 Task: Look for space in Fatehpur, India from 1st June, 2023 to 9th June, 2023 for 6 adults in price range Rs.6000 to Rs.12000. Place can be entire place with 3 bedrooms having 3 beds and 3 bathrooms. Property type can be house, flat, guest house. Booking option can be shelf check-in. Required host language is English.
Action: Mouse moved to (449, 102)
Screenshot: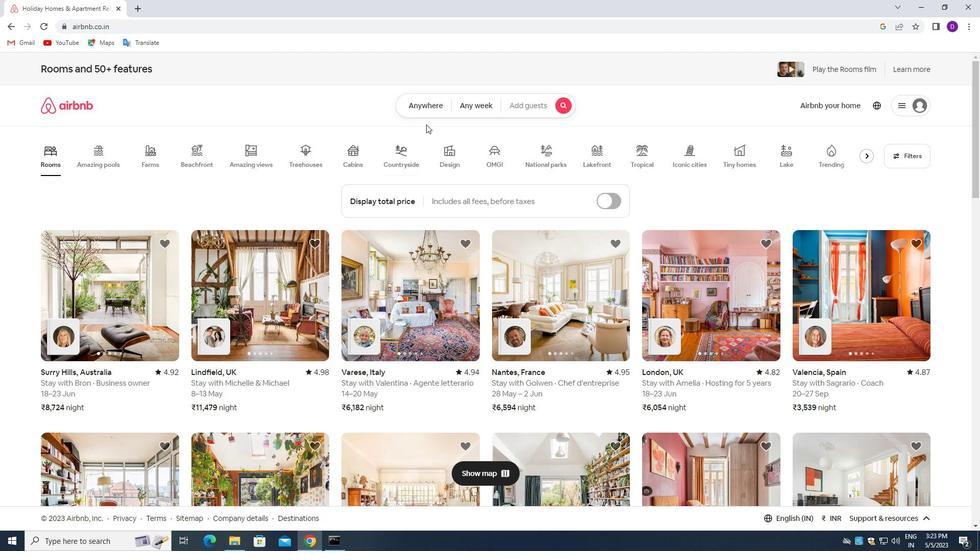 
Action: Mouse pressed left at (449, 102)
Screenshot: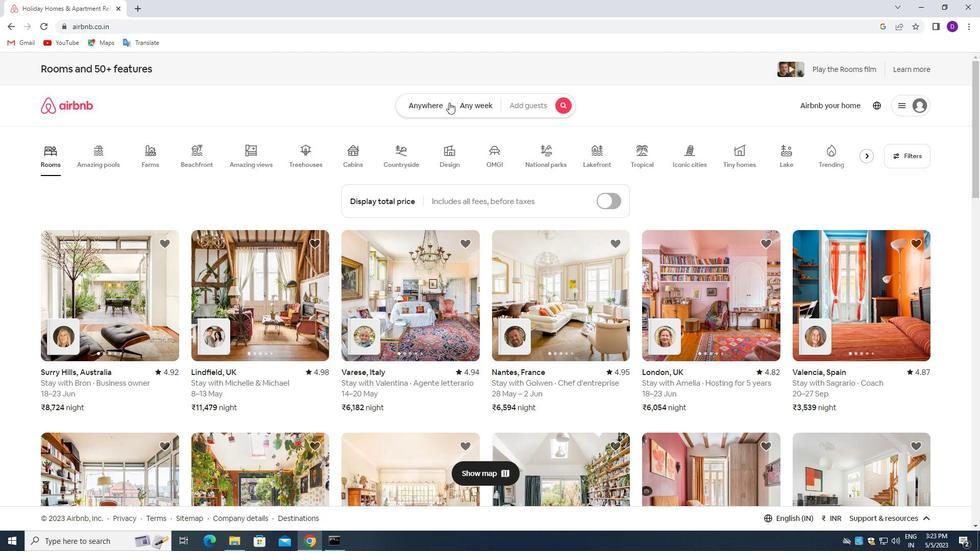 
Action: Mouse moved to (404, 146)
Screenshot: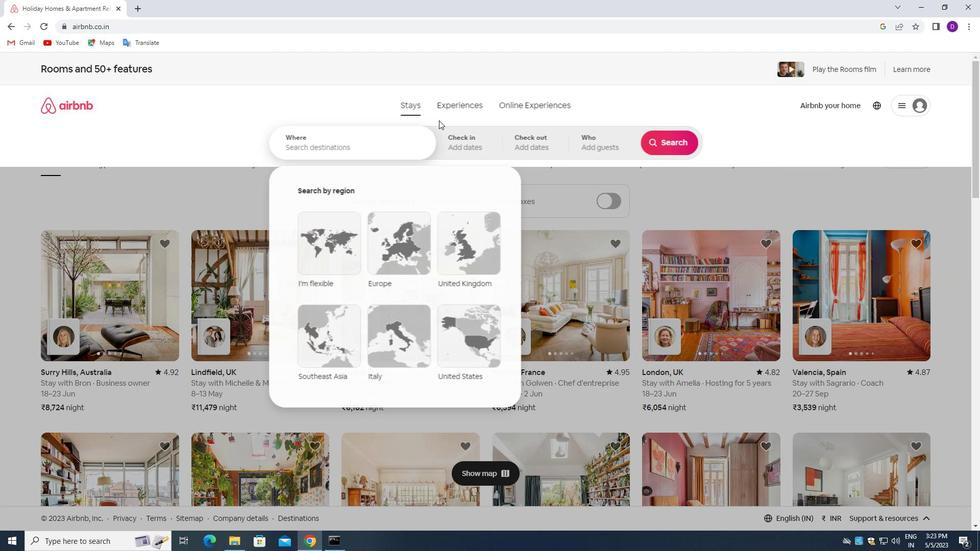 
Action: Mouse pressed left at (404, 146)
Screenshot: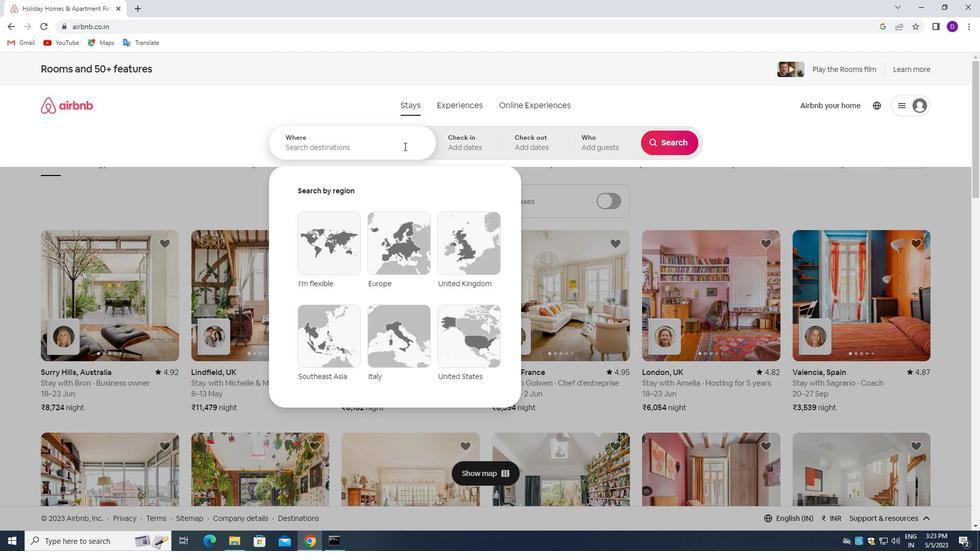 
Action: Mouse moved to (181, 216)
Screenshot: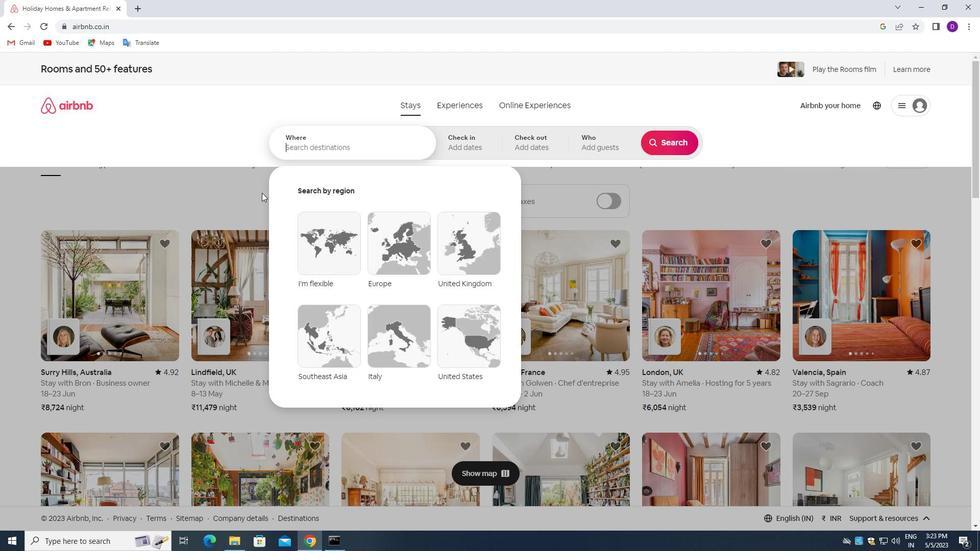 
Action: Key pressed <Key.shift_r>Fatehpur,<Key.space><Key.shift>INDIA<Key.enter>
Screenshot: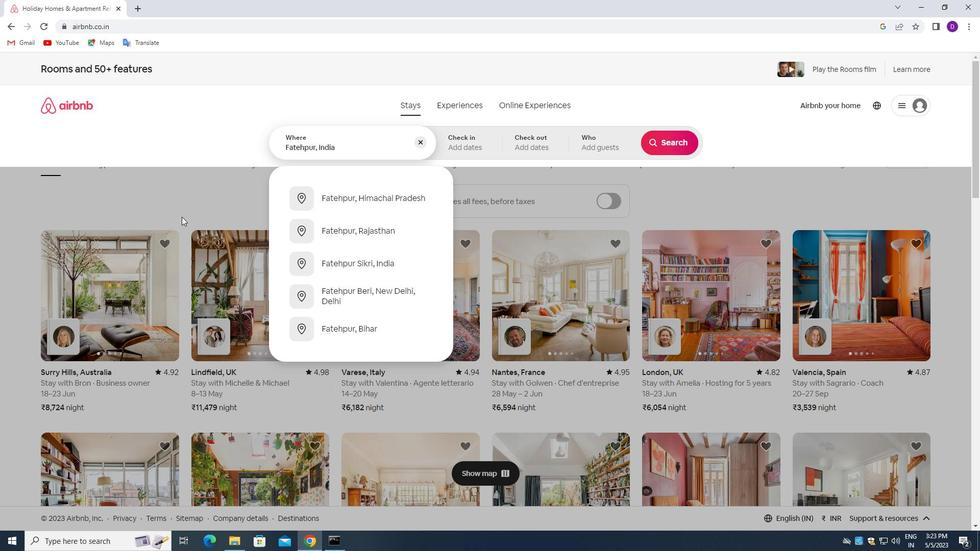 
Action: Mouse moved to (613, 271)
Screenshot: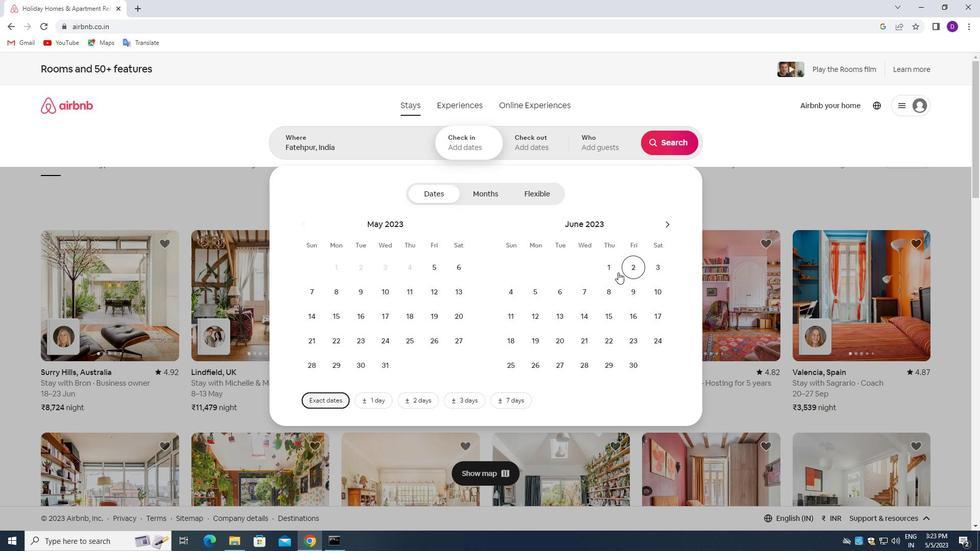 
Action: Mouse pressed left at (613, 271)
Screenshot: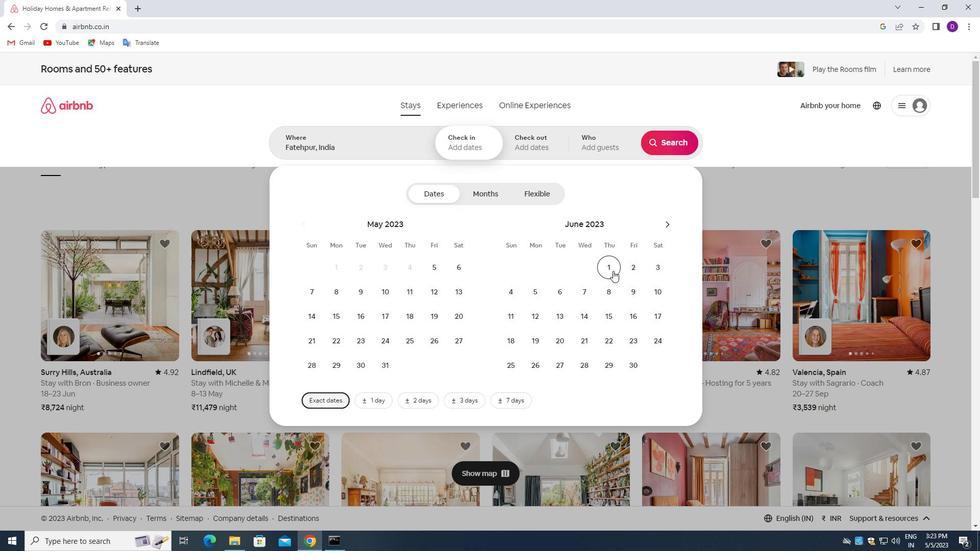 
Action: Mouse moved to (631, 284)
Screenshot: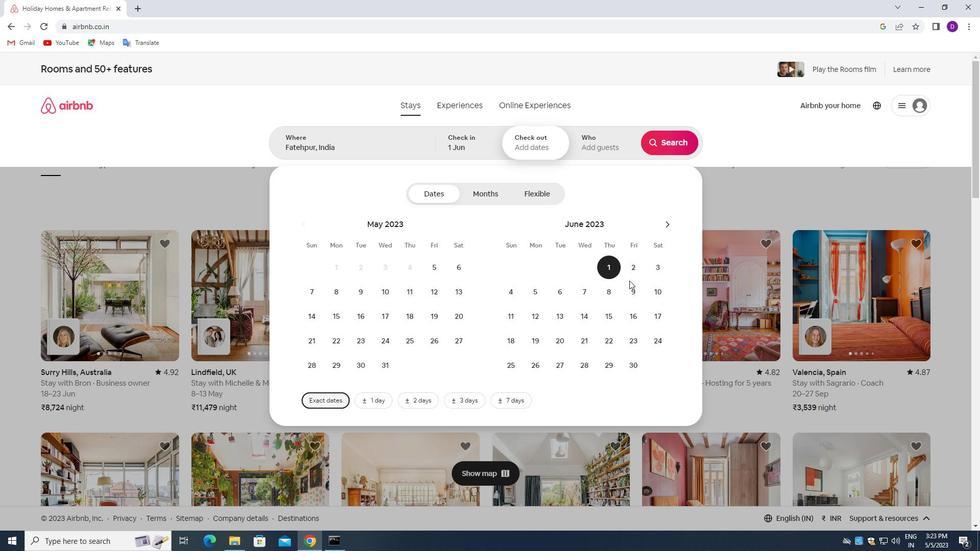 
Action: Mouse pressed left at (631, 284)
Screenshot: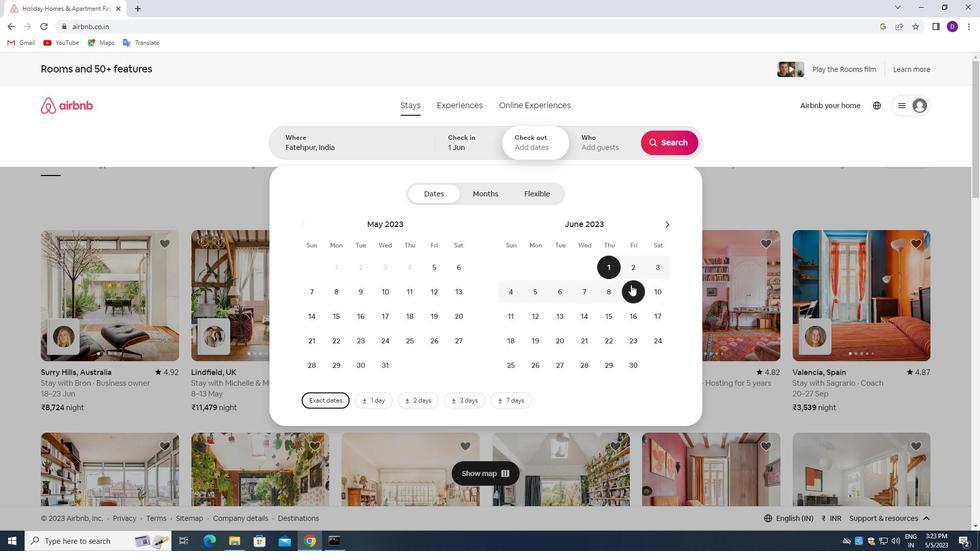 
Action: Mouse moved to (602, 142)
Screenshot: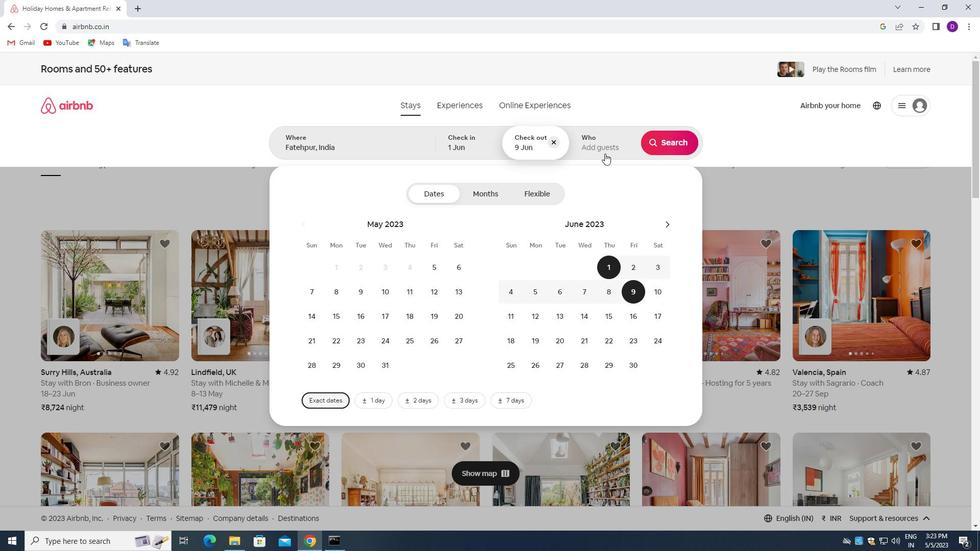 
Action: Mouse pressed left at (602, 142)
Screenshot: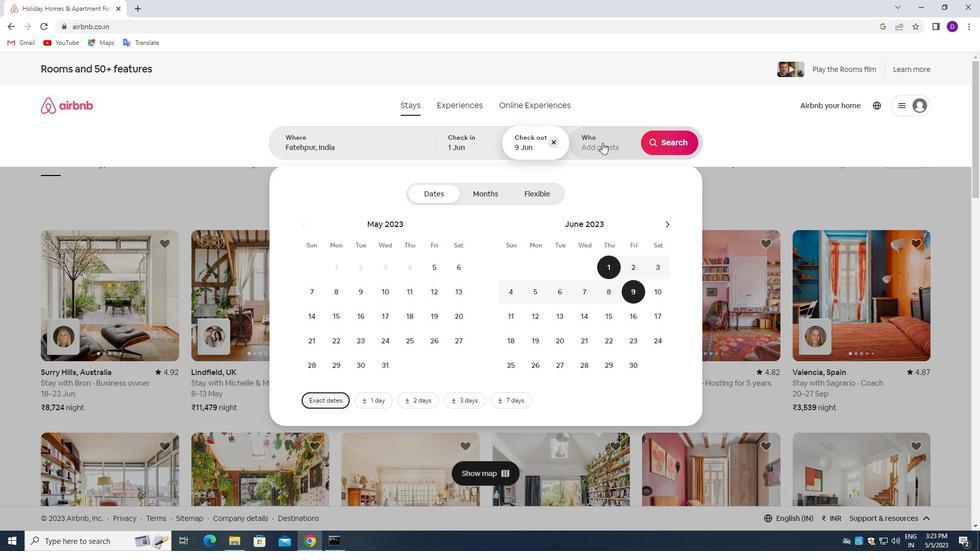 
Action: Mouse moved to (669, 198)
Screenshot: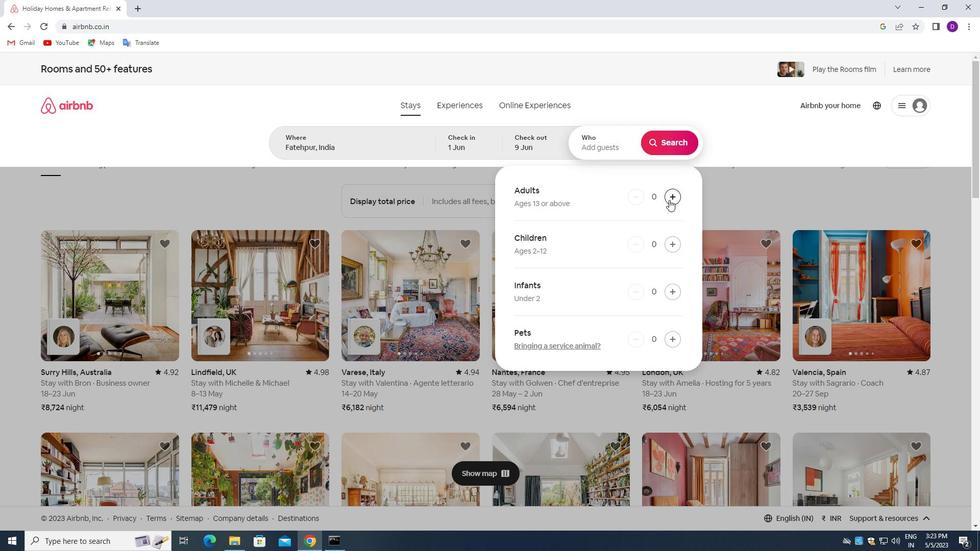 
Action: Mouse pressed left at (669, 198)
Screenshot: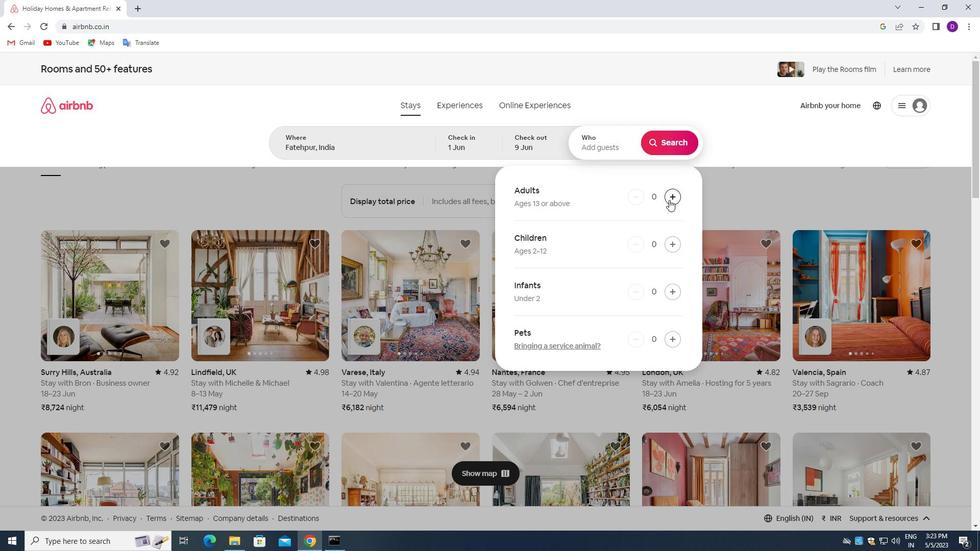 
Action: Mouse pressed left at (669, 198)
Screenshot: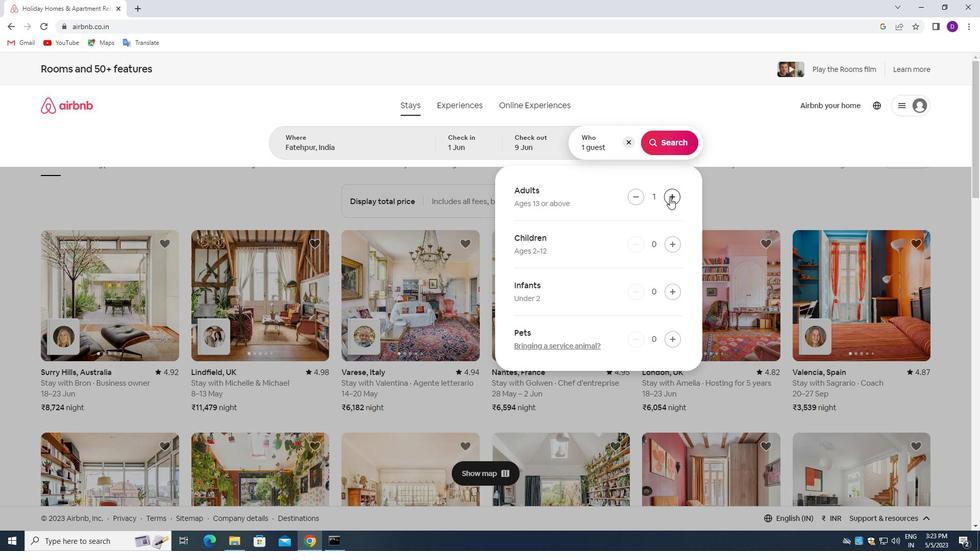 
Action: Mouse pressed left at (669, 198)
Screenshot: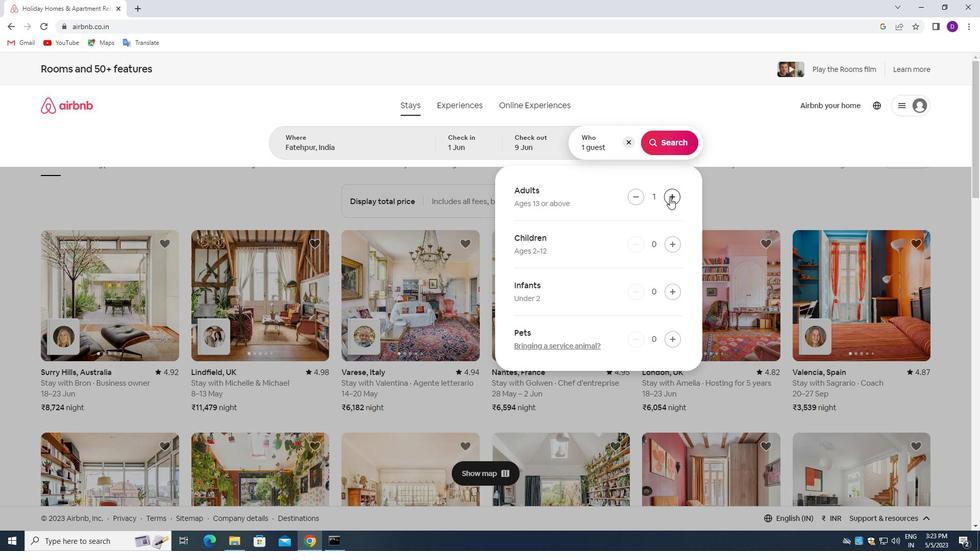 
Action: Mouse pressed left at (669, 198)
Screenshot: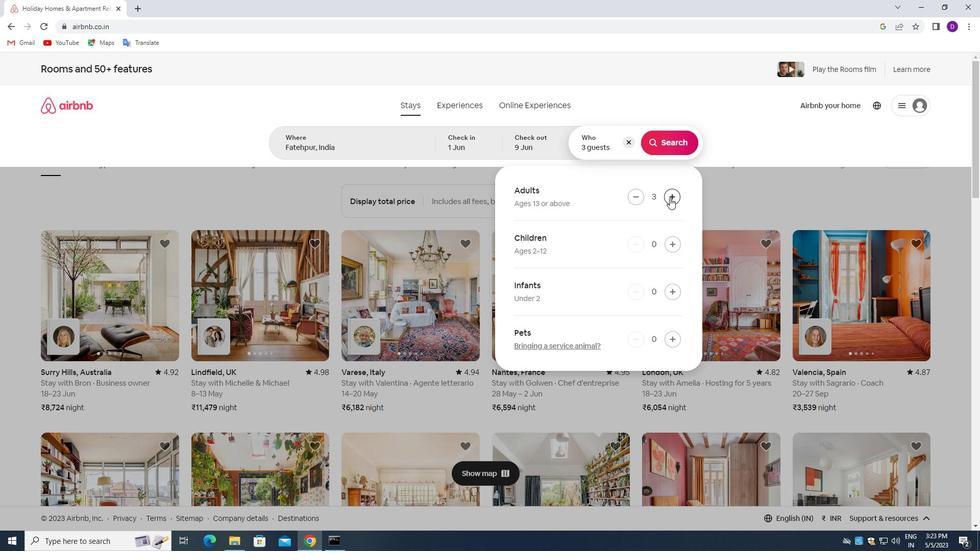 
Action: Mouse pressed left at (669, 198)
Screenshot: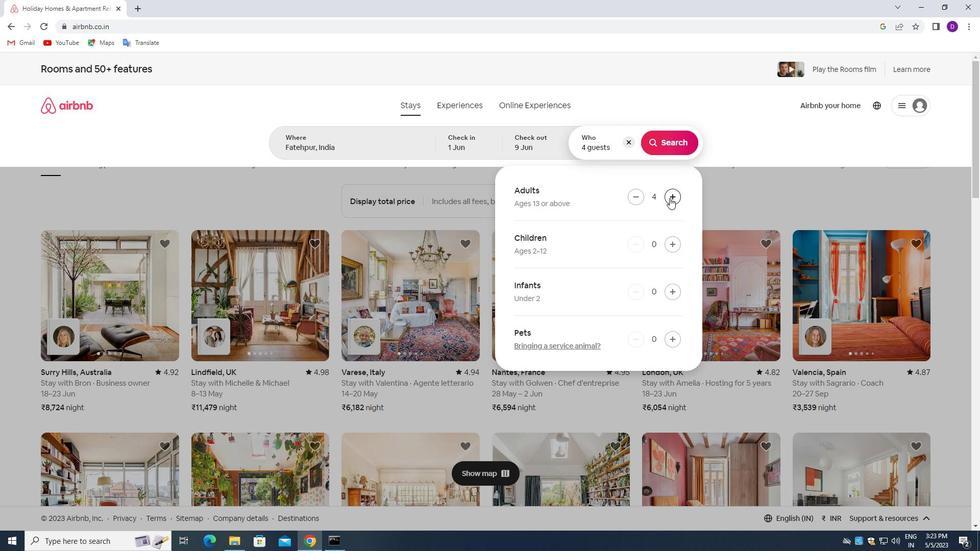 
Action: Mouse pressed left at (669, 198)
Screenshot: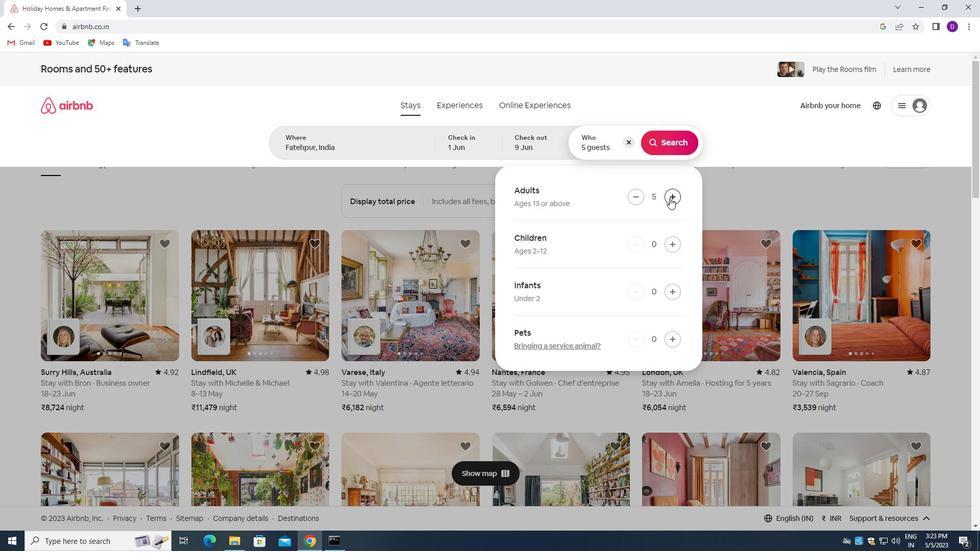 
Action: Mouse moved to (669, 142)
Screenshot: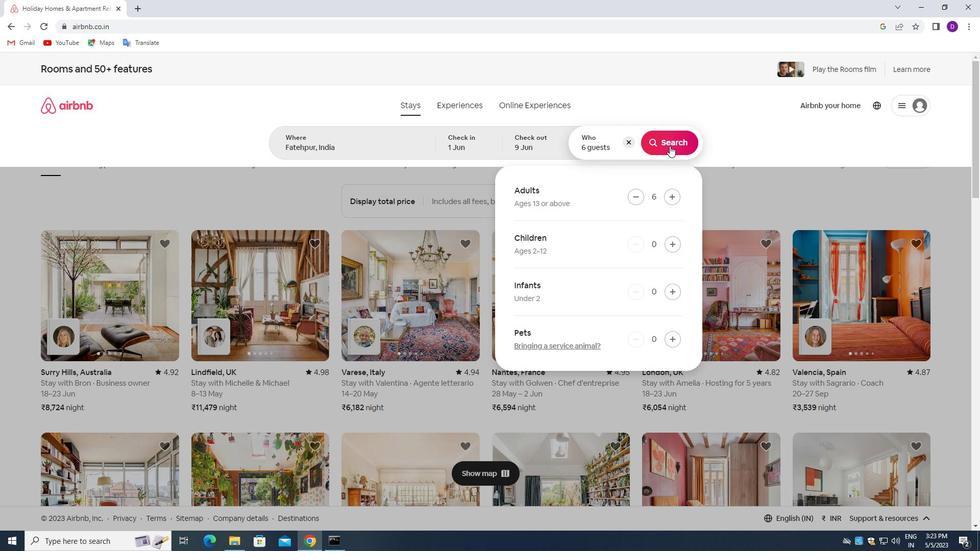 
Action: Mouse pressed left at (669, 142)
Screenshot: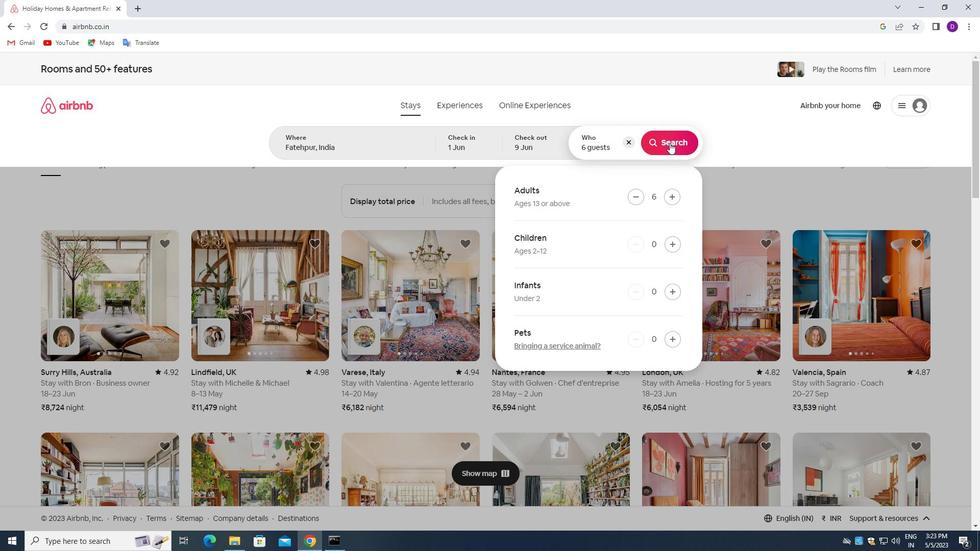 
Action: Mouse moved to (926, 115)
Screenshot: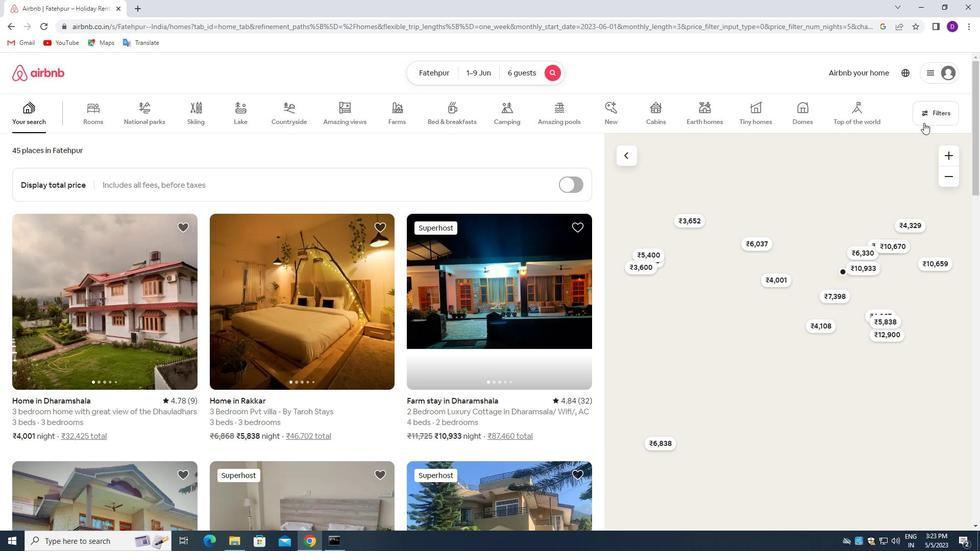 
Action: Mouse pressed left at (926, 115)
Screenshot: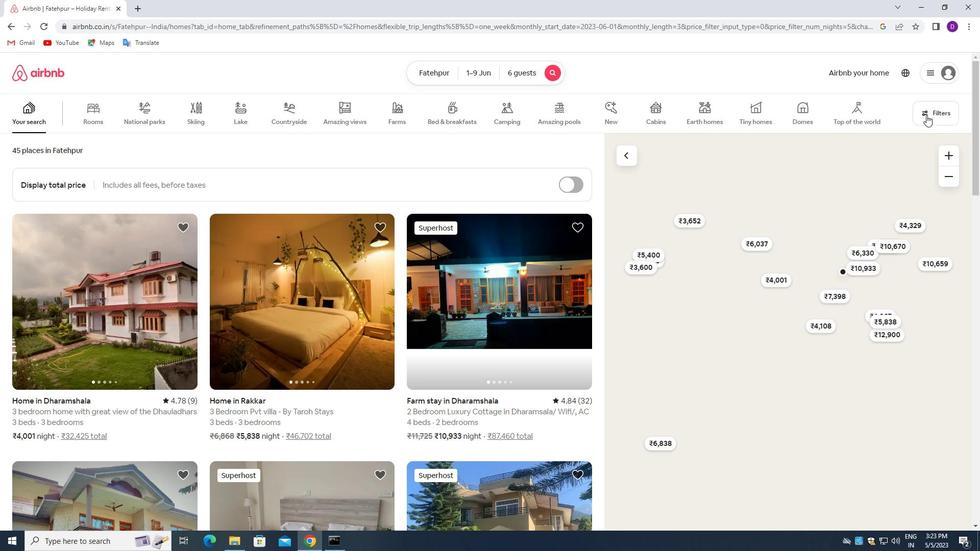 
Action: Mouse moved to (481, 348)
Screenshot: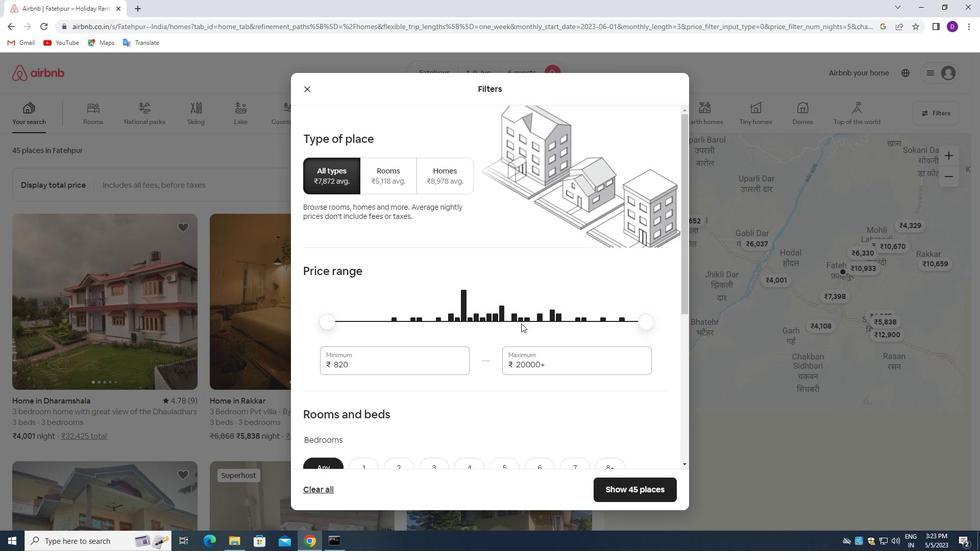 
Action: Mouse scrolled (481, 348) with delta (0, 0)
Screenshot: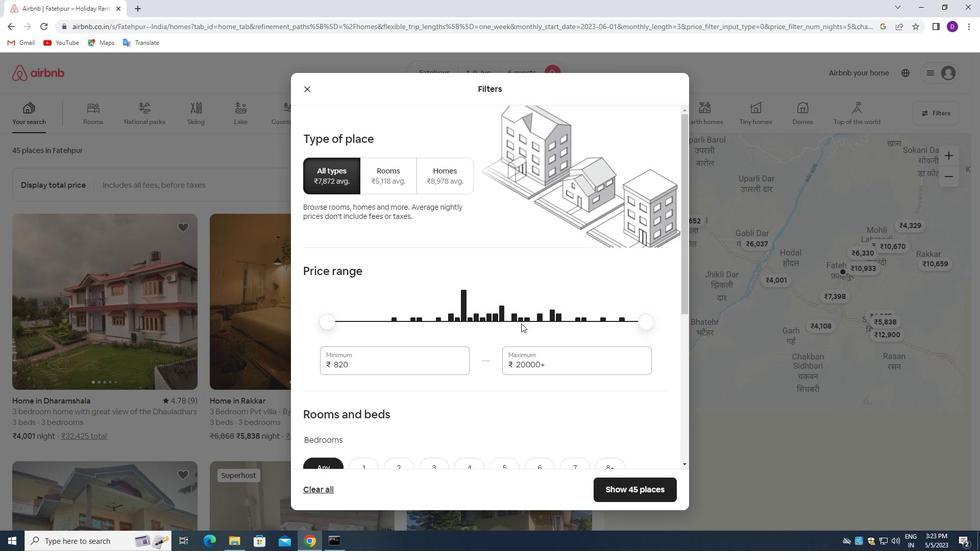 
Action: Mouse moved to (355, 315)
Screenshot: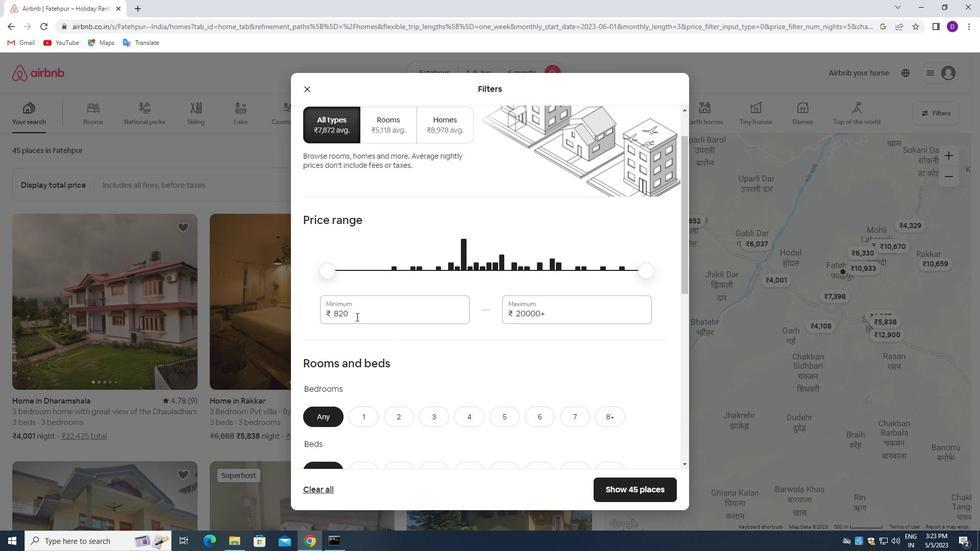
Action: Mouse pressed left at (355, 315)
Screenshot: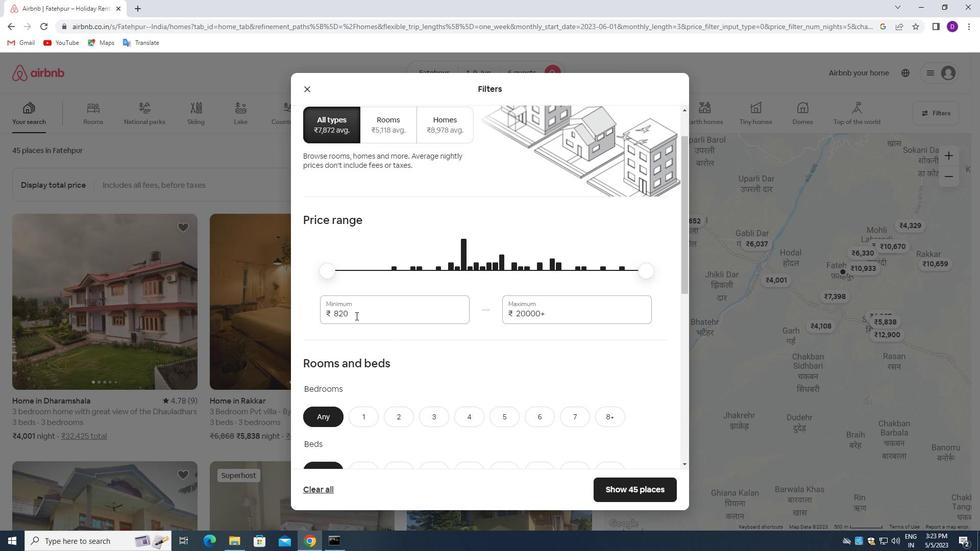 
Action: Mouse pressed left at (355, 315)
Screenshot: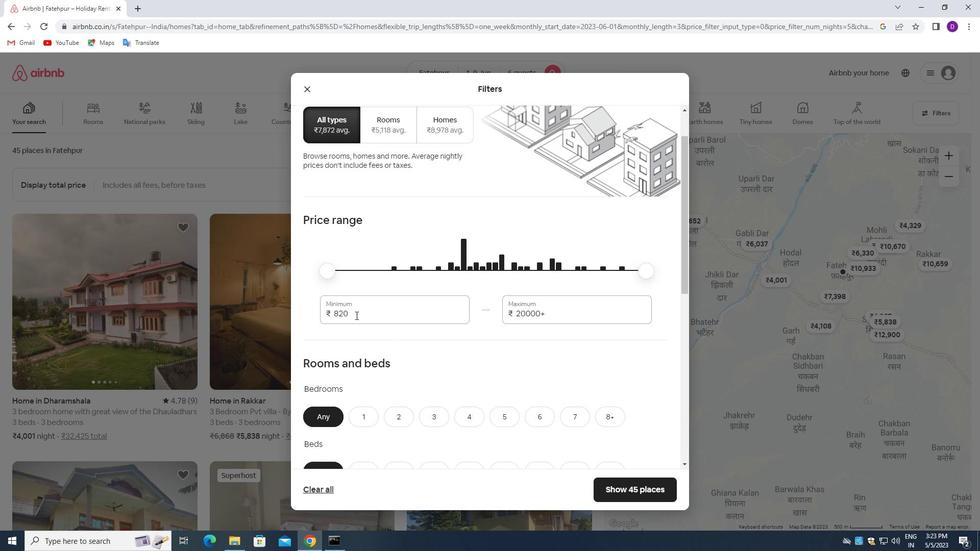 
Action: Key pressed 6000<Key.tab>12000
Screenshot: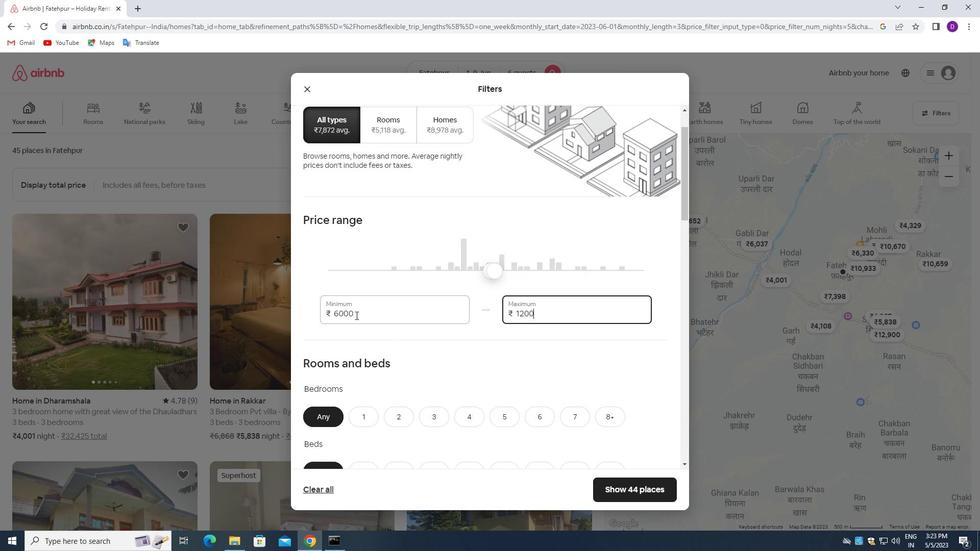 
Action: Mouse moved to (522, 341)
Screenshot: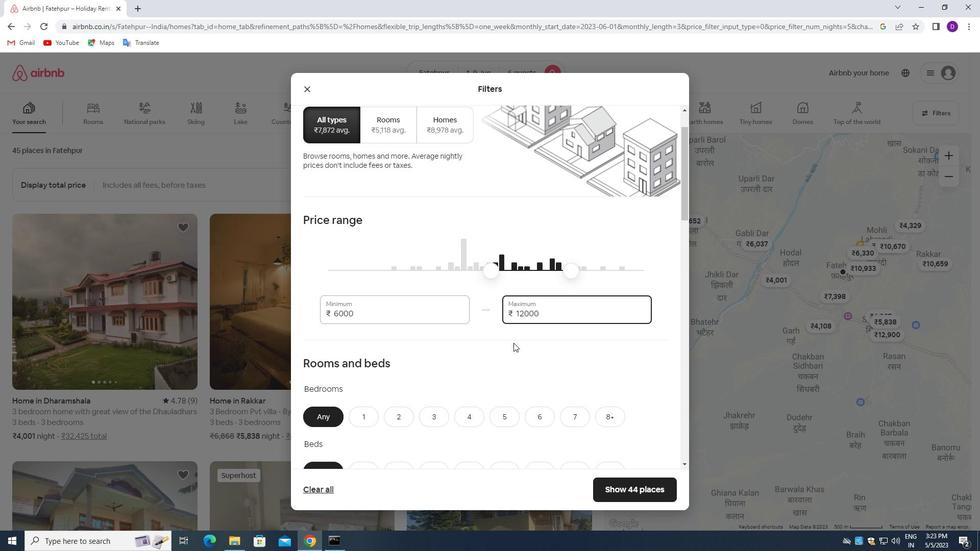 
Action: Mouse scrolled (522, 340) with delta (0, 0)
Screenshot: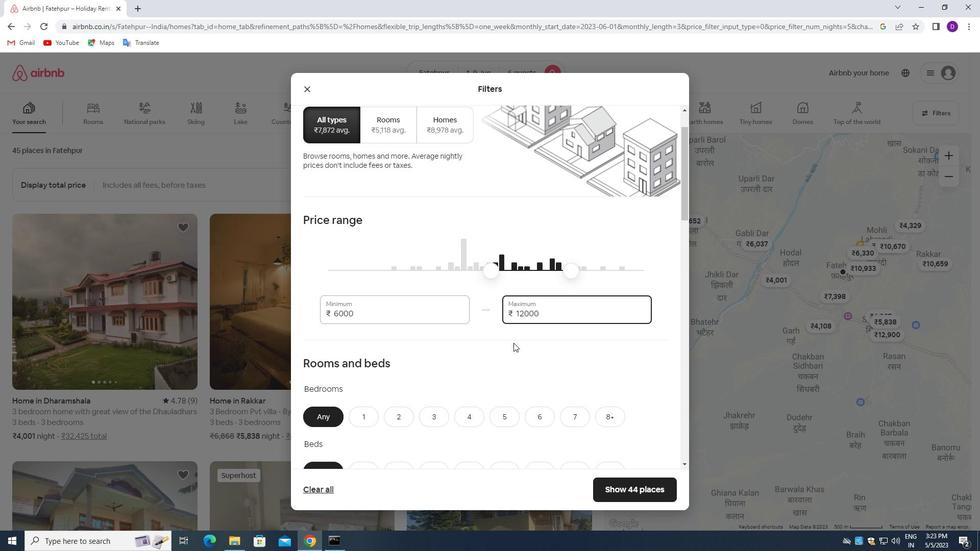 
Action: Mouse moved to (523, 341)
Screenshot: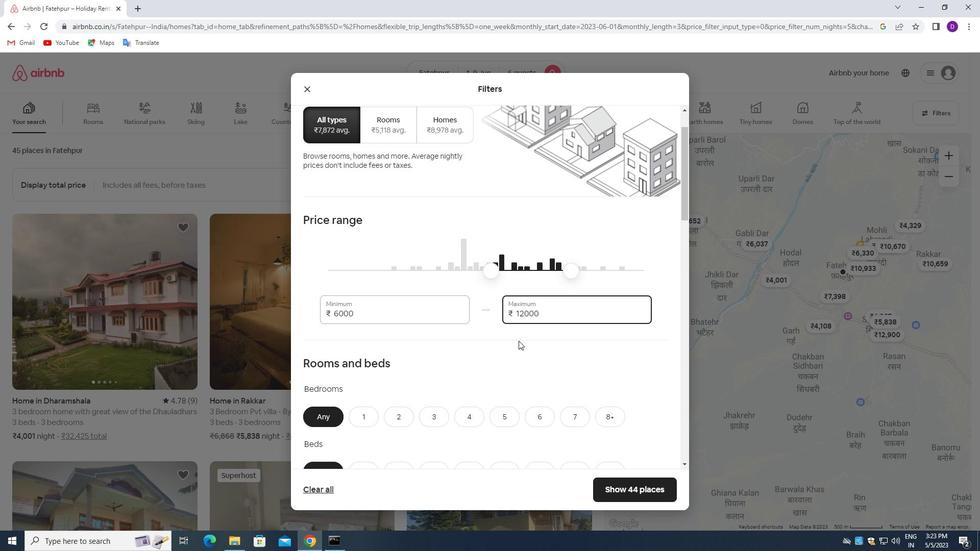 
Action: Mouse scrolled (523, 340) with delta (0, 0)
Screenshot: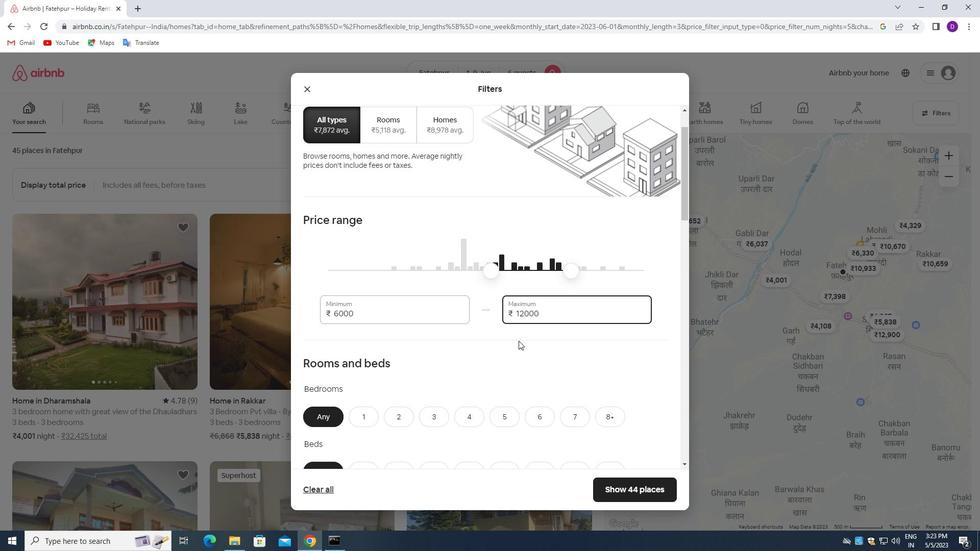 
Action: Mouse moved to (523, 341)
Screenshot: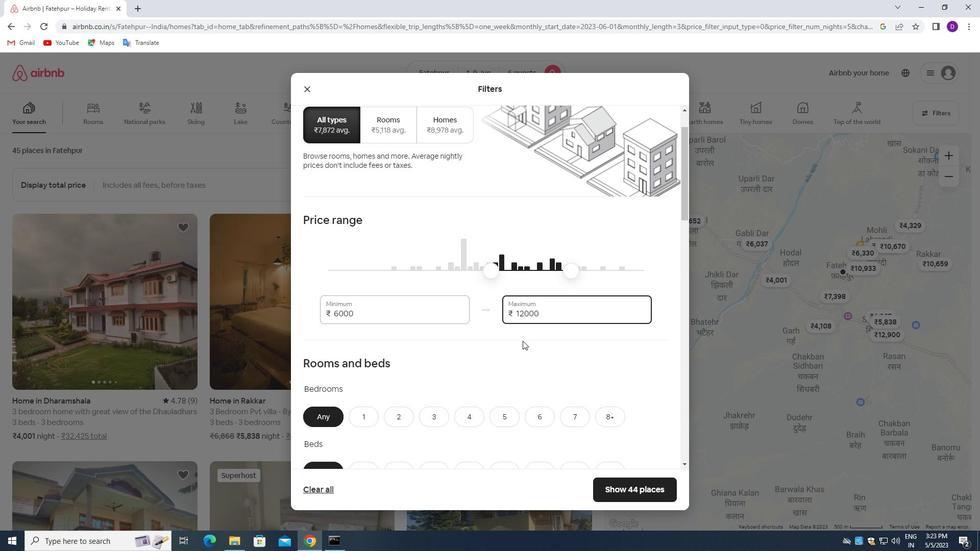 
Action: Mouse scrolled (523, 340) with delta (0, 0)
Screenshot: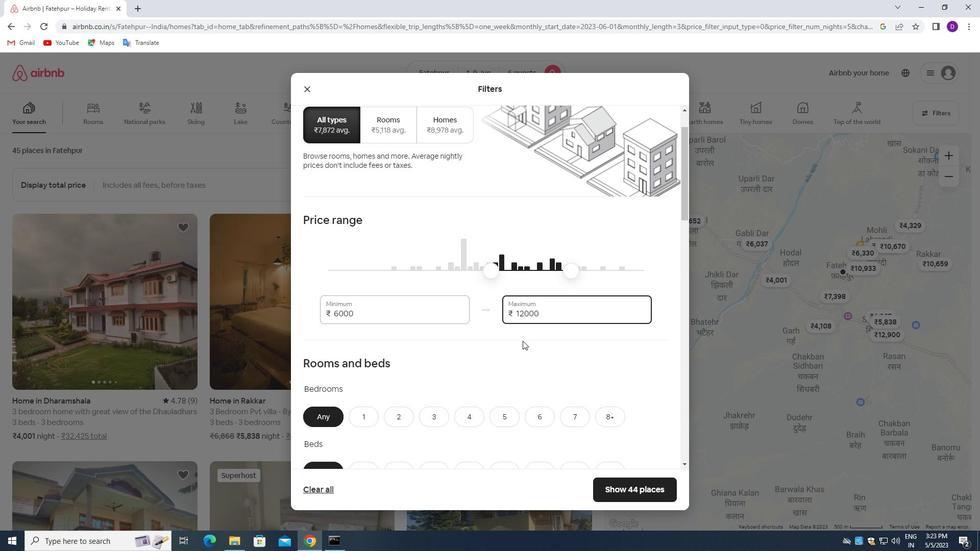 
Action: Mouse moved to (430, 268)
Screenshot: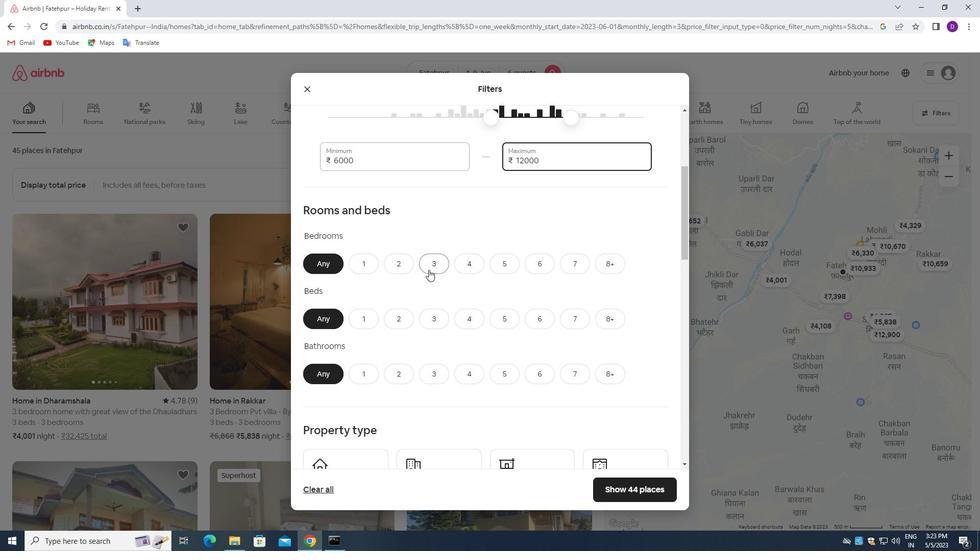 
Action: Mouse pressed left at (430, 268)
Screenshot: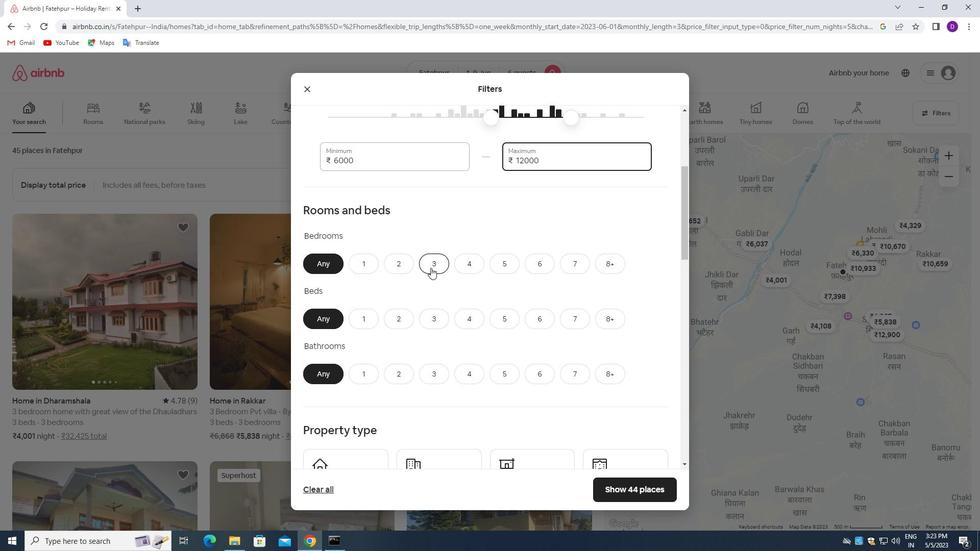
Action: Mouse moved to (430, 327)
Screenshot: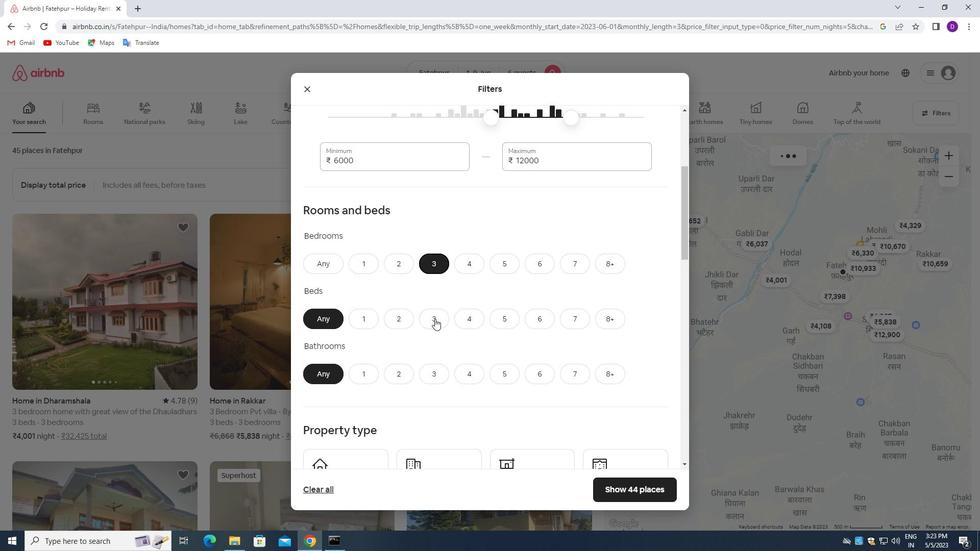 
Action: Mouse pressed left at (430, 327)
Screenshot: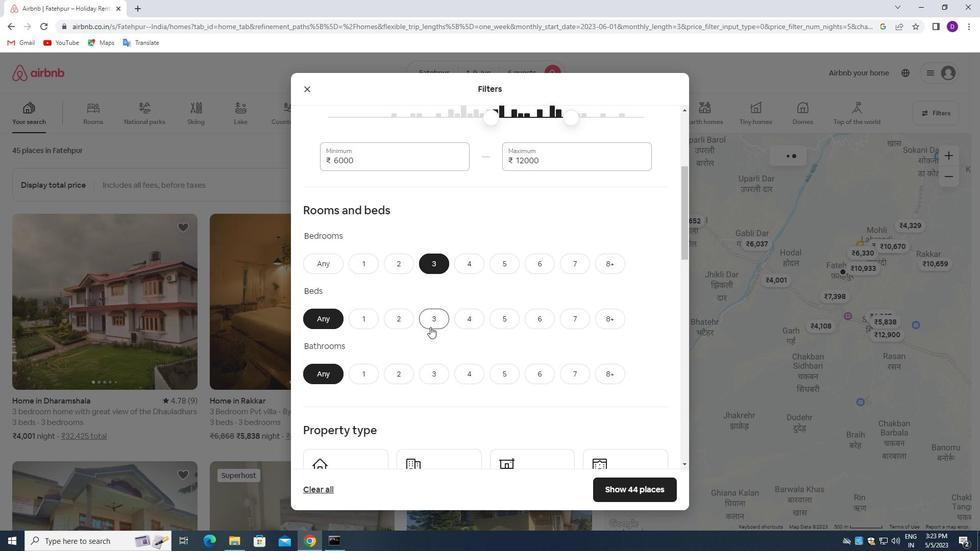 
Action: Mouse moved to (431, 368)
Screenshot: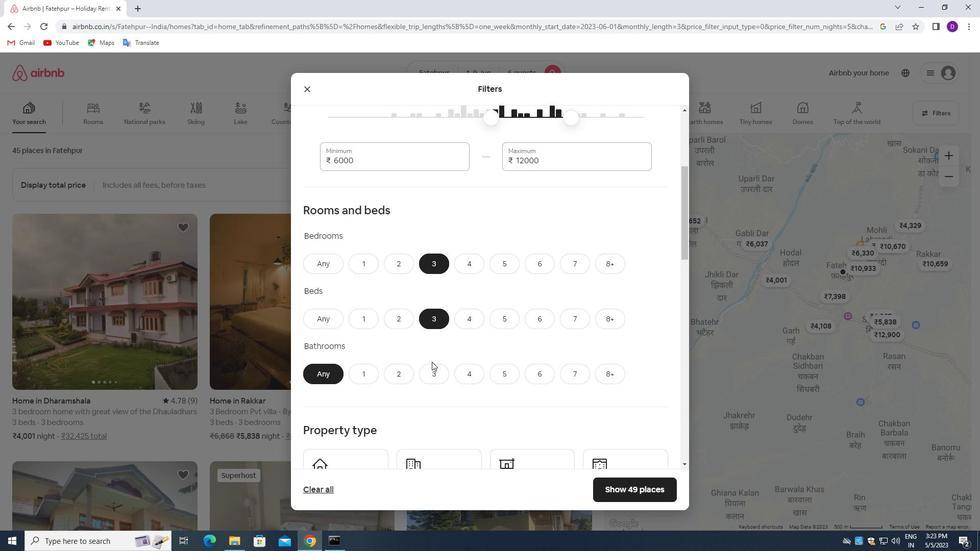
Action: Mouse pressed left at (431, 368)
Screenshot: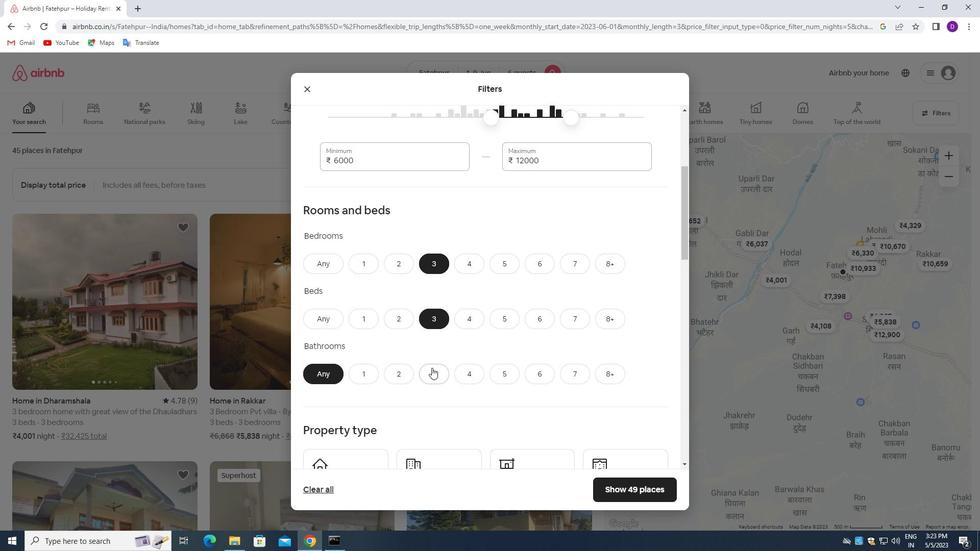 
Action: Mouse moved to (440, 317)
Screenshot: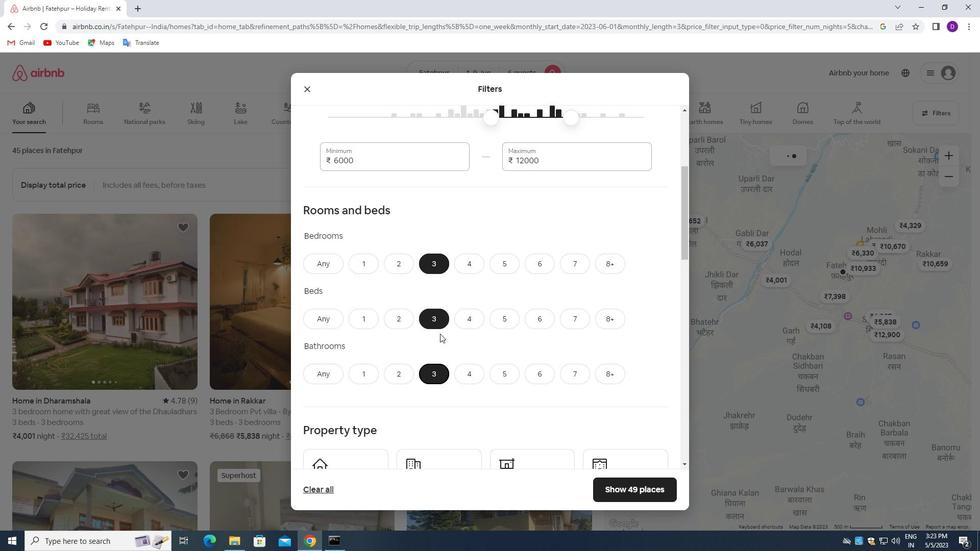 
Action: Mouse scrolled (440, 316) with delta (0, 0)
Screenshot: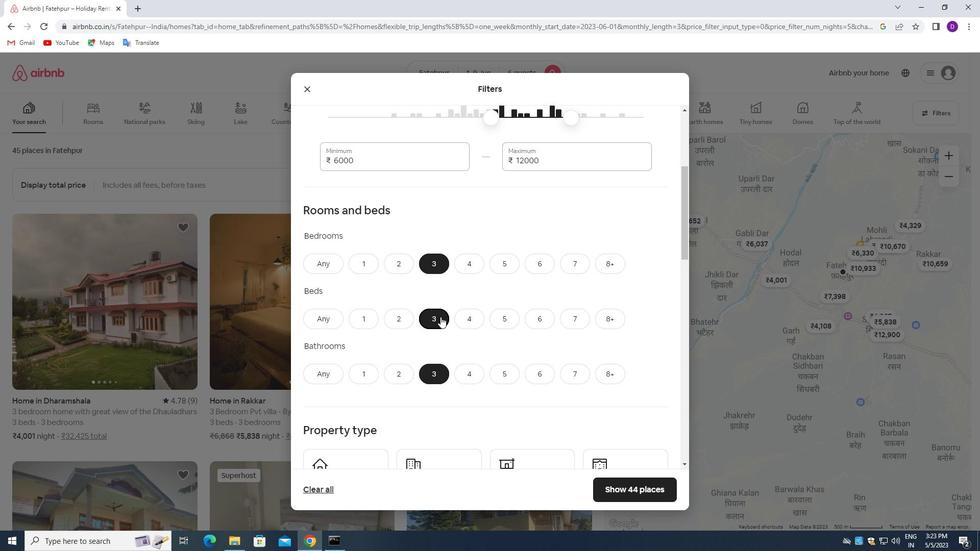 
Action: Mouse scrolled (440, 316) with delta (0, 0)
Screenshot: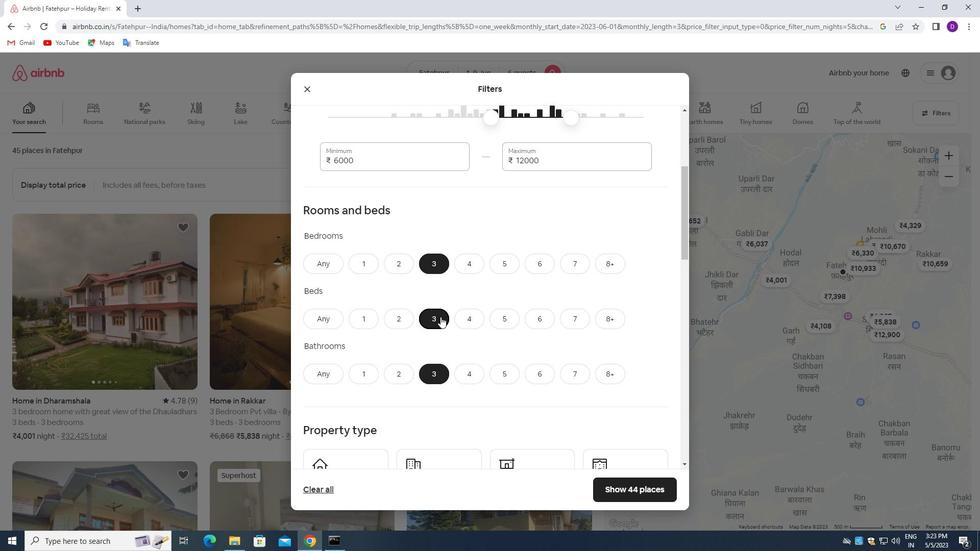 
Action: Mouse scrolled (440, 316) with delta (0, 0)
Screenshot: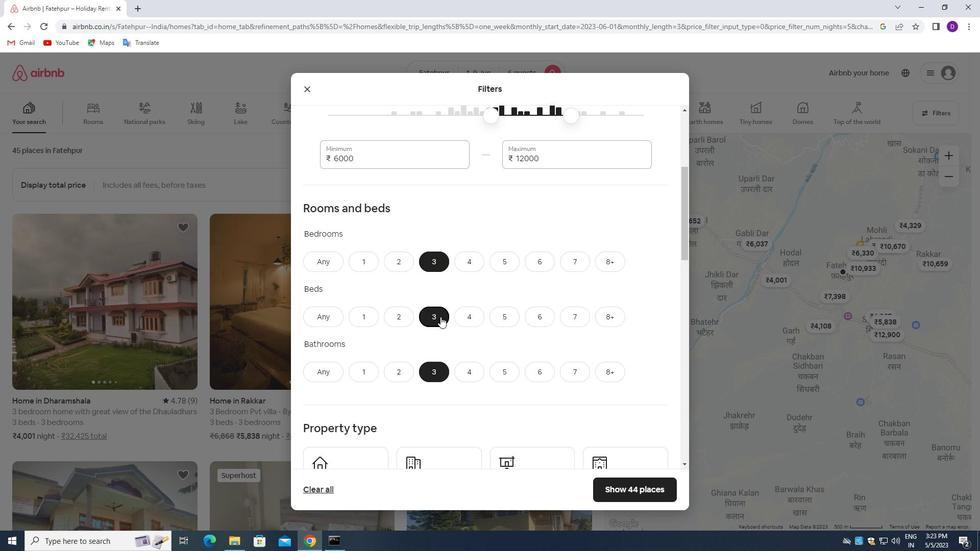 
Action: Mouse moved to (356, 328)
Screenshot: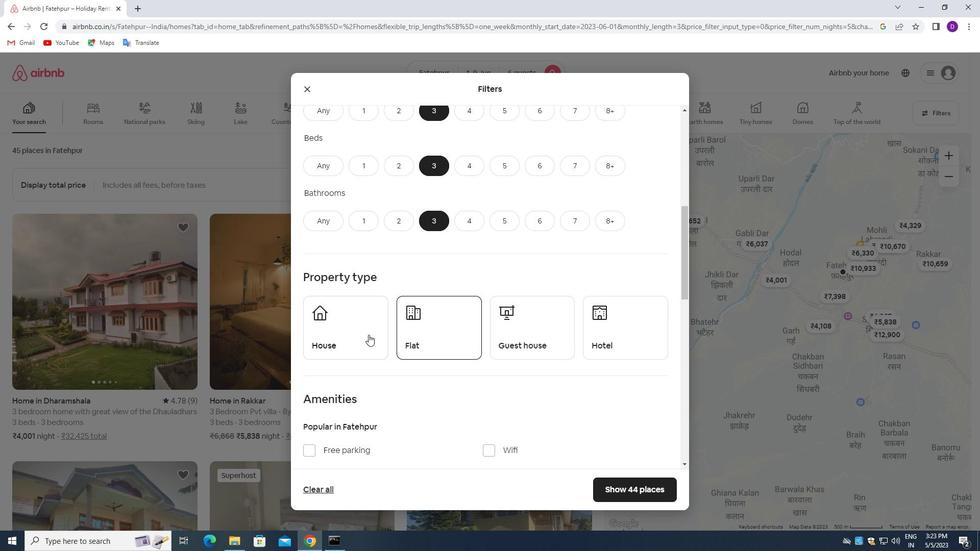 
Action: Mouse pressed left at (356, 328)
Screenshot: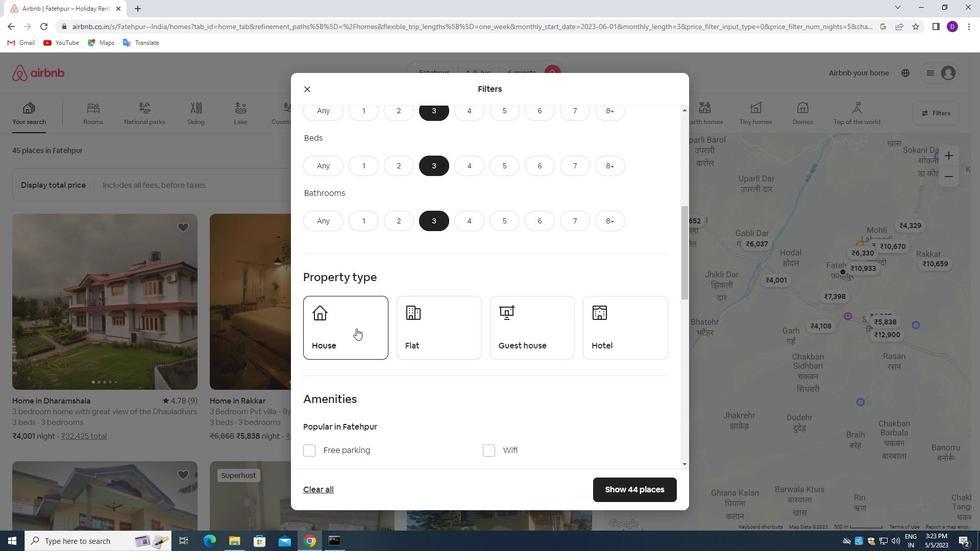 
Action: Mouse moved to (432, 331)
Screenshot: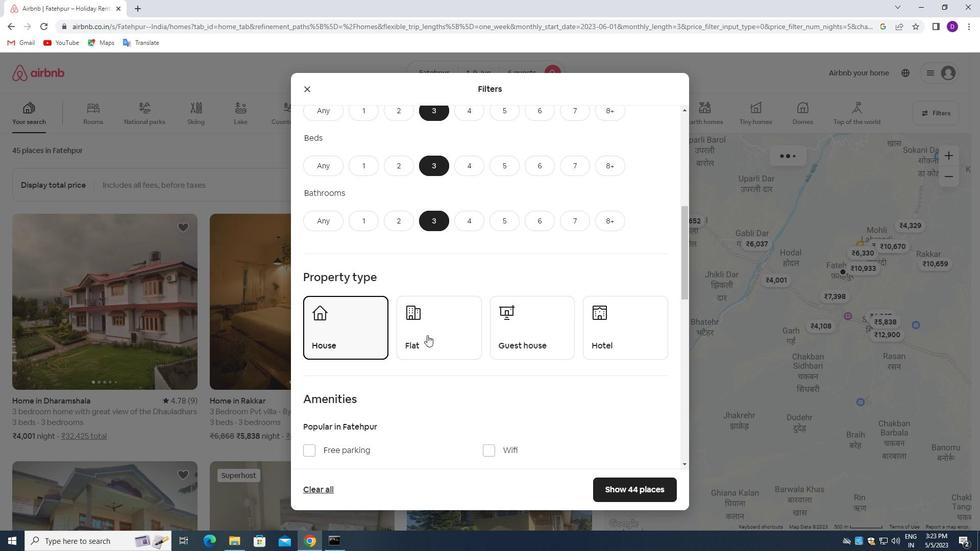 
Action: Mouse pressed left at (432, 331)
Screenshot: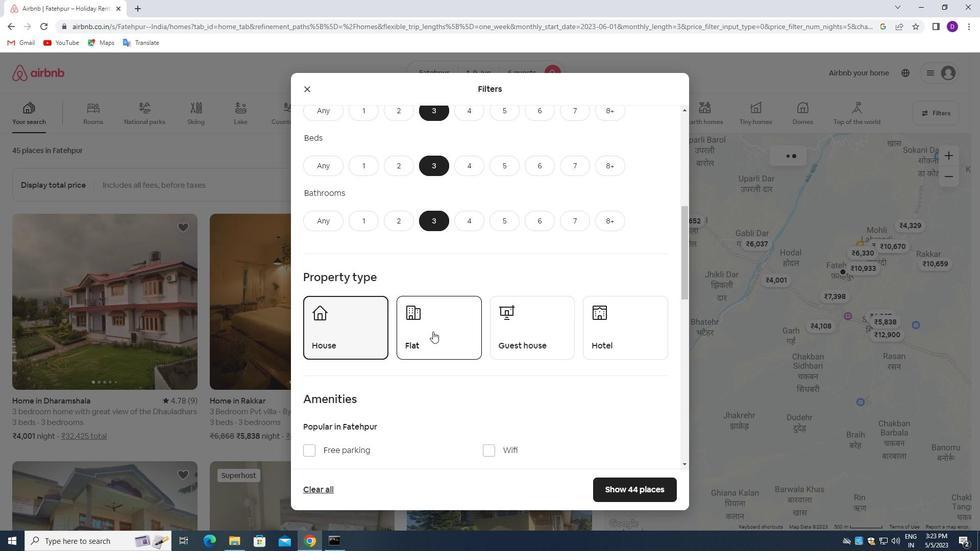 
Action: Mouse moved to (527, 331)
Screenshot: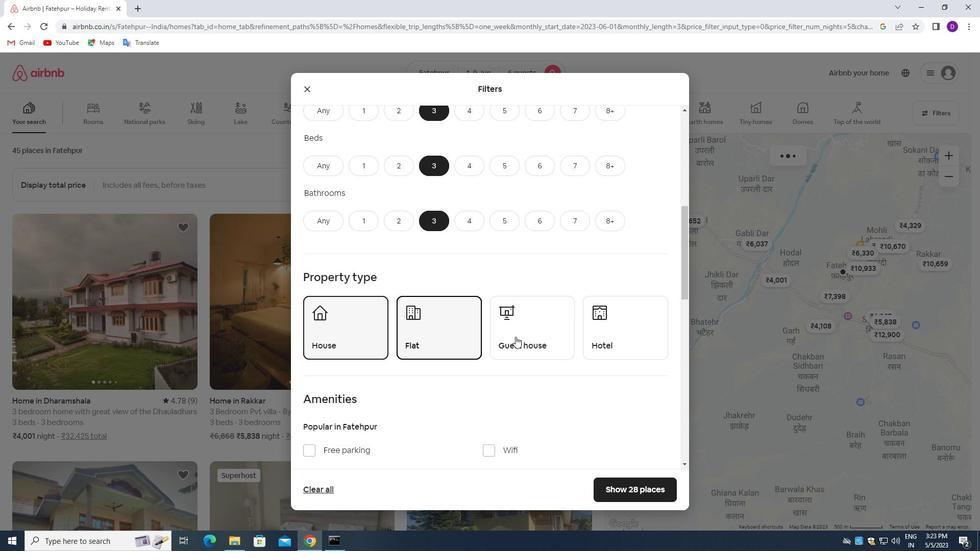 
Action: Mouse pressed left at (527, 331)
Screenshot: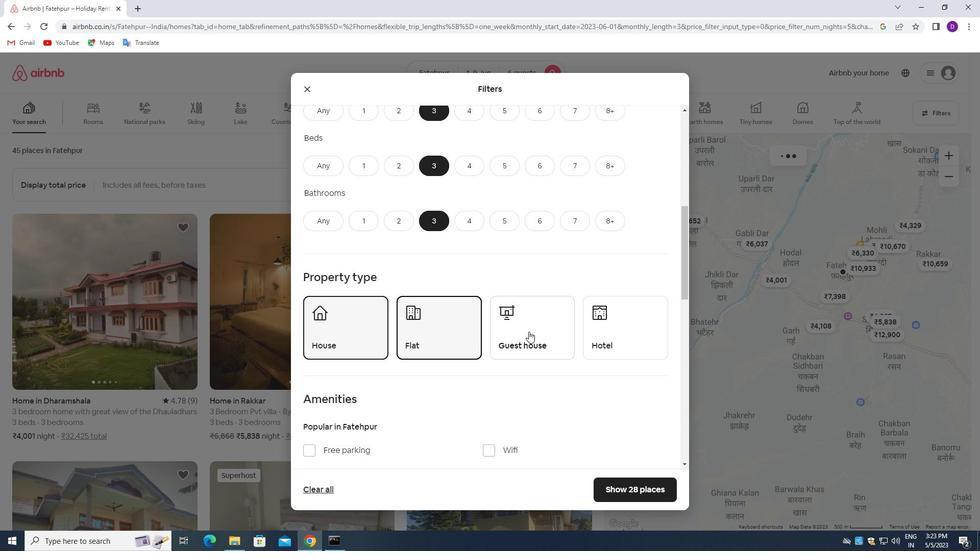 
Action: Mouse moved to (541, 336)
Screenshot: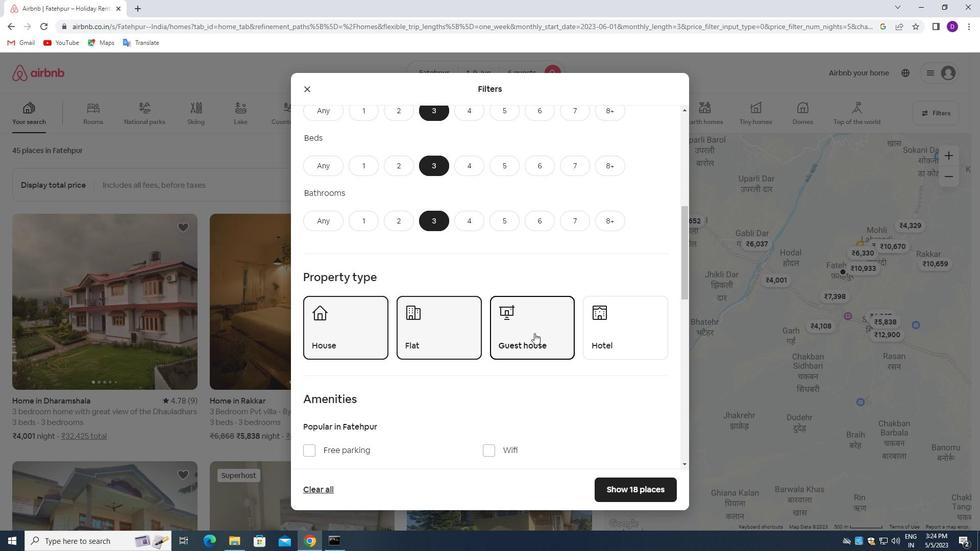 
Action: Mouse scrolled (541, 335) with delta (0, 0)
Screenshot: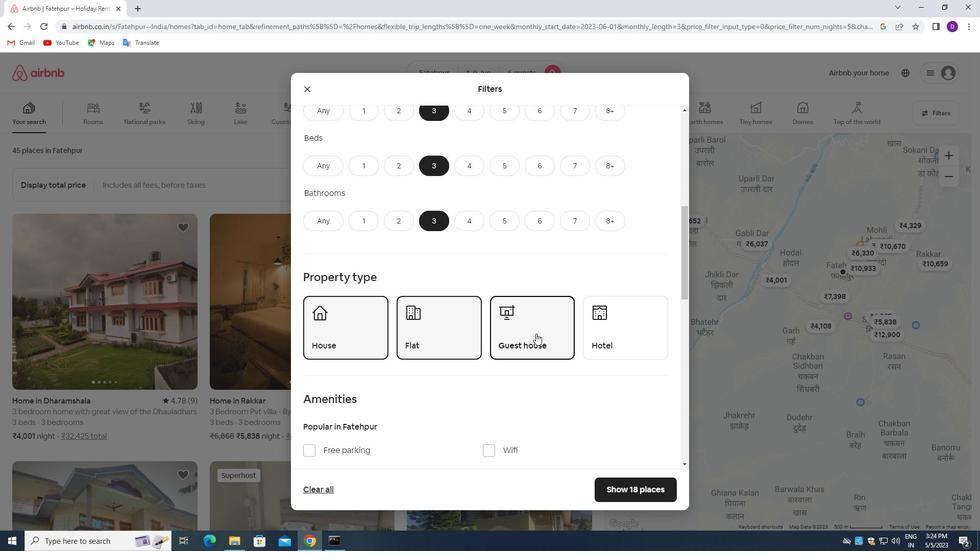 
Action: Mouse moved to (544, 337)
Screenshot: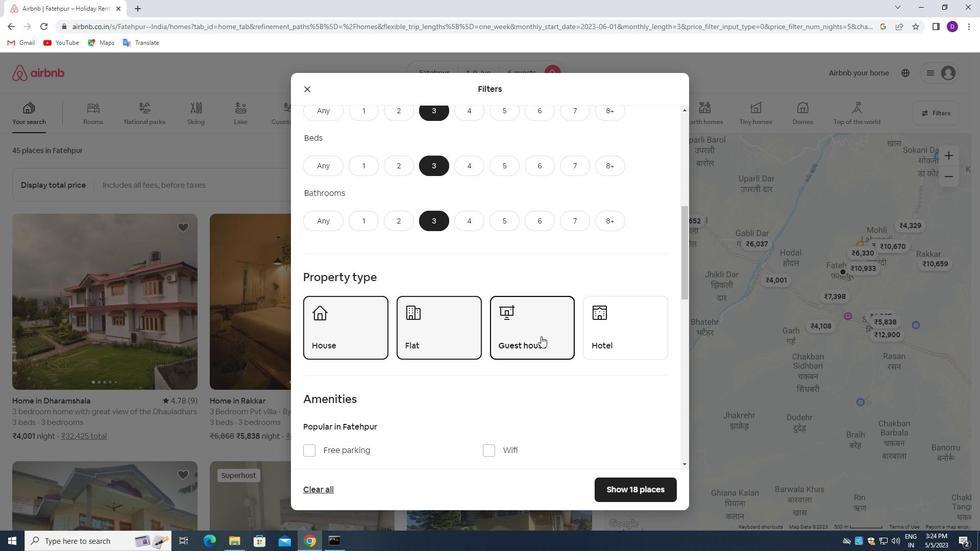 
Action: Mouse scrolled (544, 337) with delta (0, 0)
Screenshot: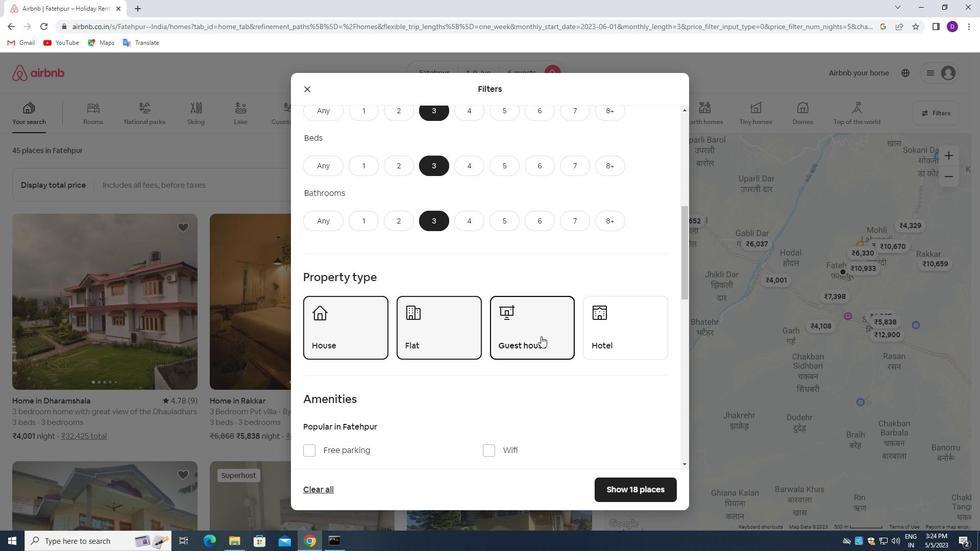 
Action: Mouse moved to (546, 338)
Screenshot: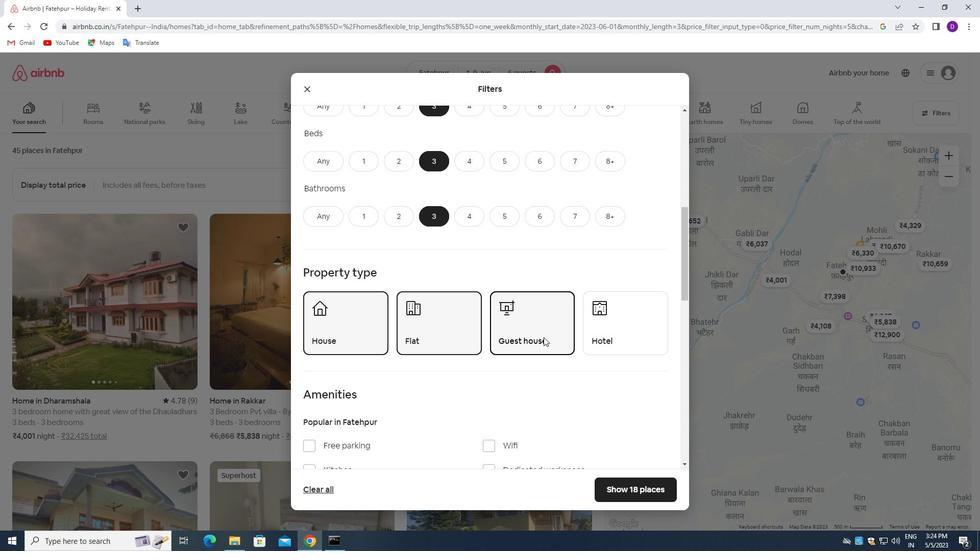 
Action: Mouse scrolled (546, 337) with delta (0, 0)
Screenshot: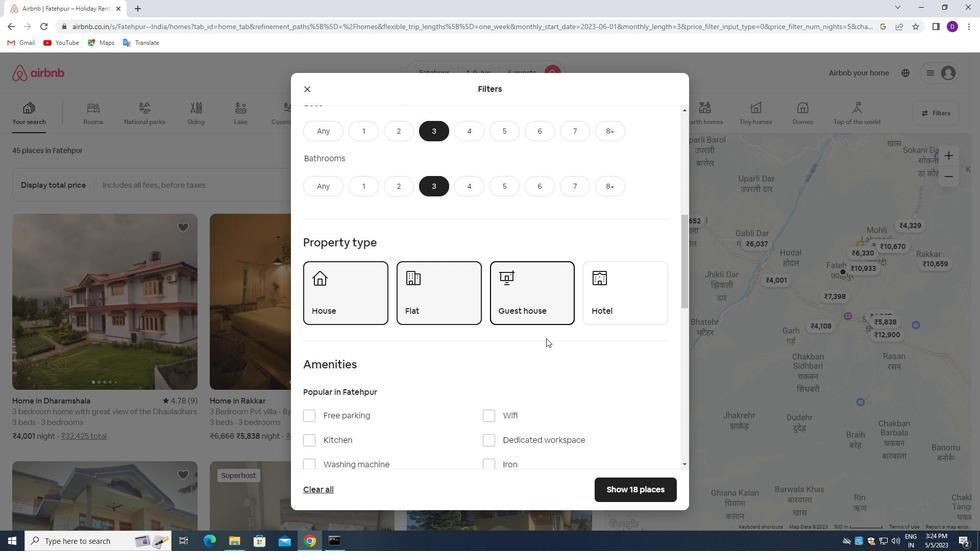 
Action: Mouse moved to (548, 339)
Screenshot: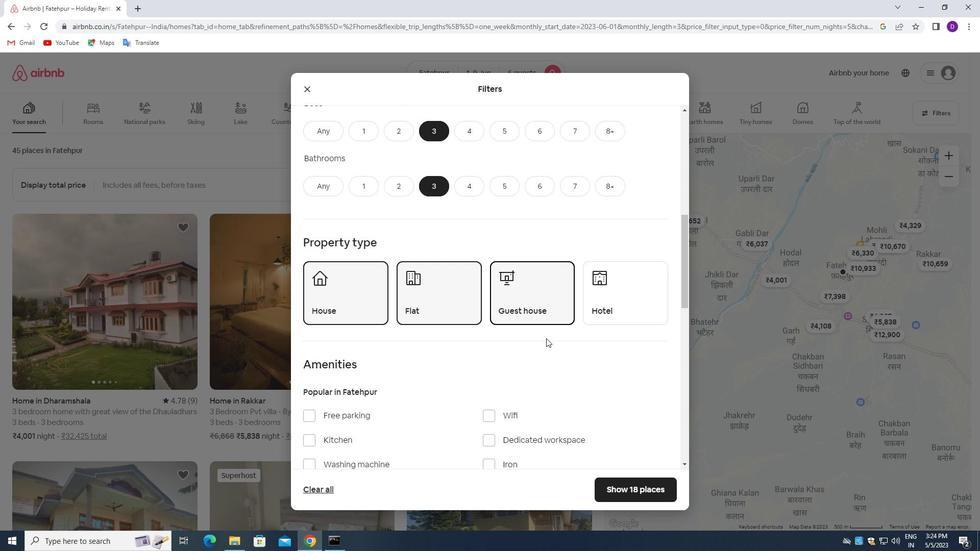 
Action: Mouse scrolled (548, 339) with delta (0, 0)
Screenshot: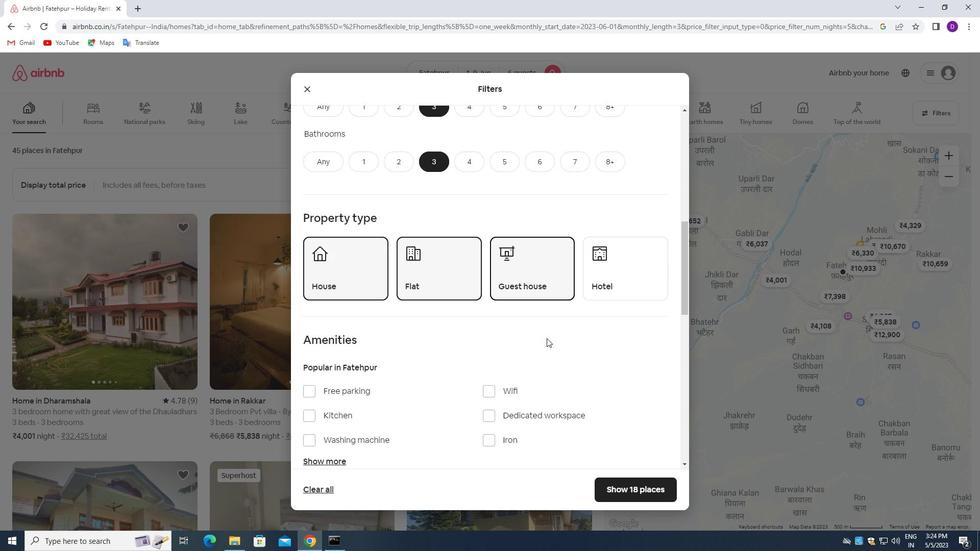 
Action: Mouse moved to (549, 339)
Screenshot: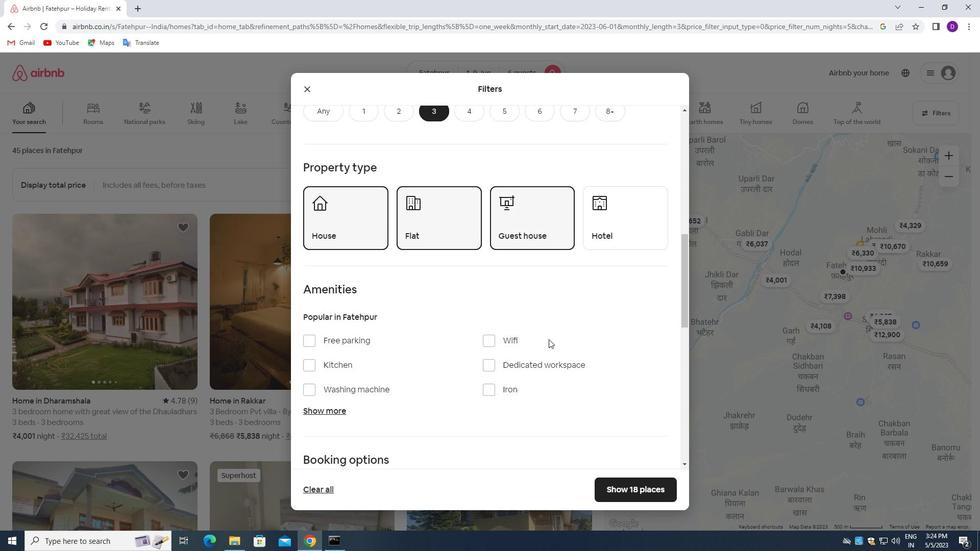 
Action: Mouse scrolled (549, 339) with delta (0, 0)
Screenshot: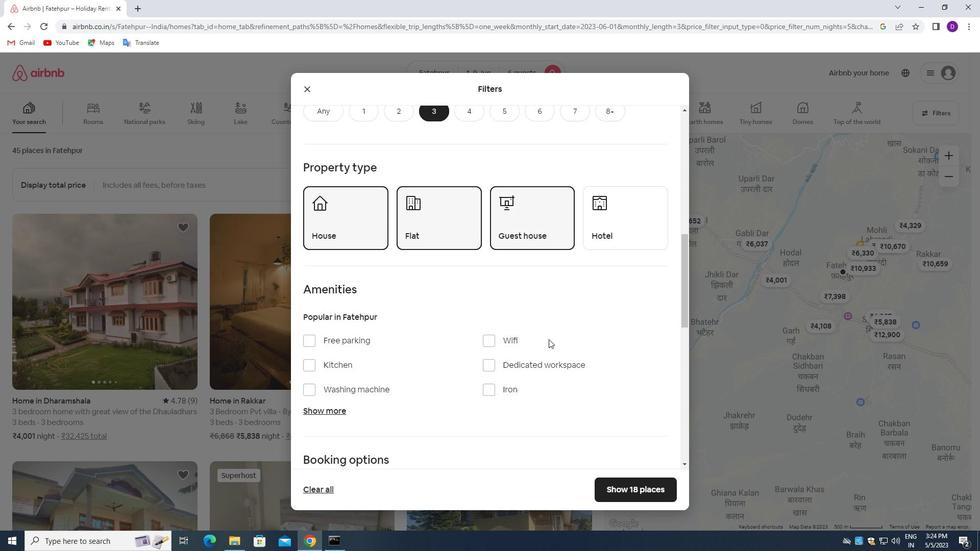 
Action: Mouse moved to (644, 378)
Screenshot: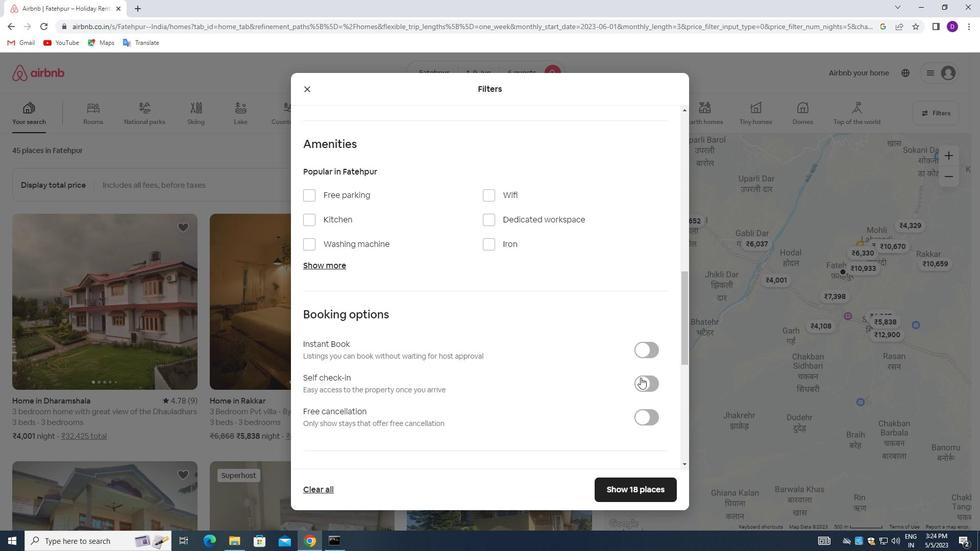 
Action: Mouse pressed left at (644, 378)
Screenshot: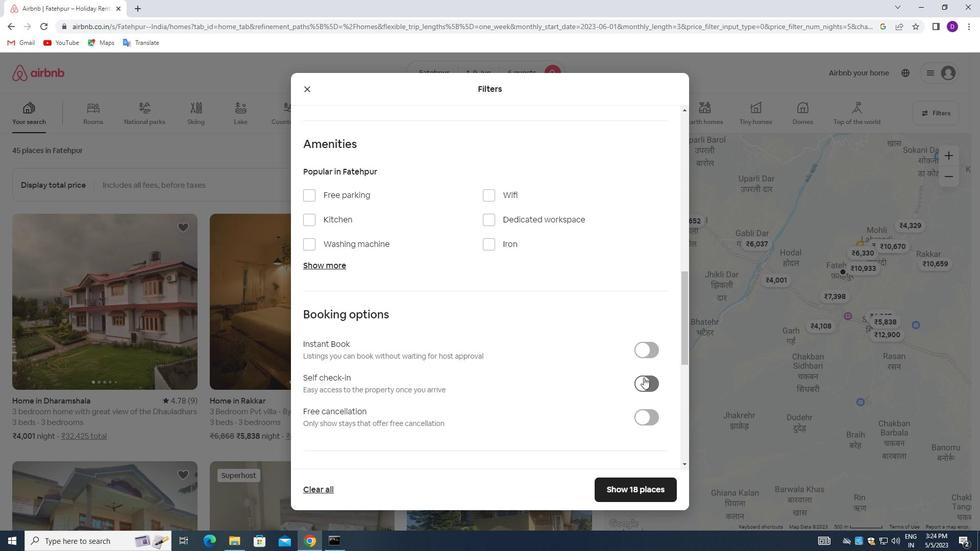 
Action: Mouse moved to (492, 381)
Screenshot: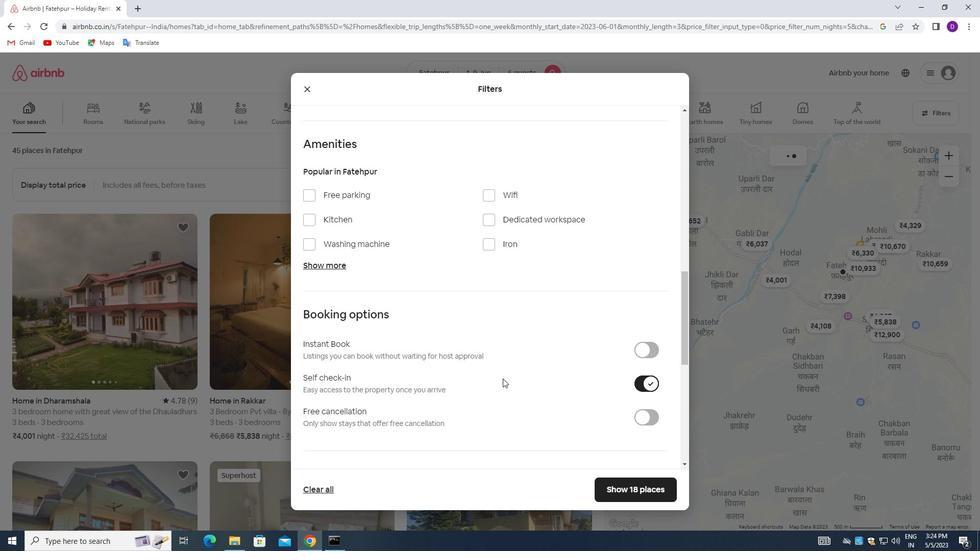 
Action: Mouse scrolled (492, 380) with delta (0, 0)
Screenshot: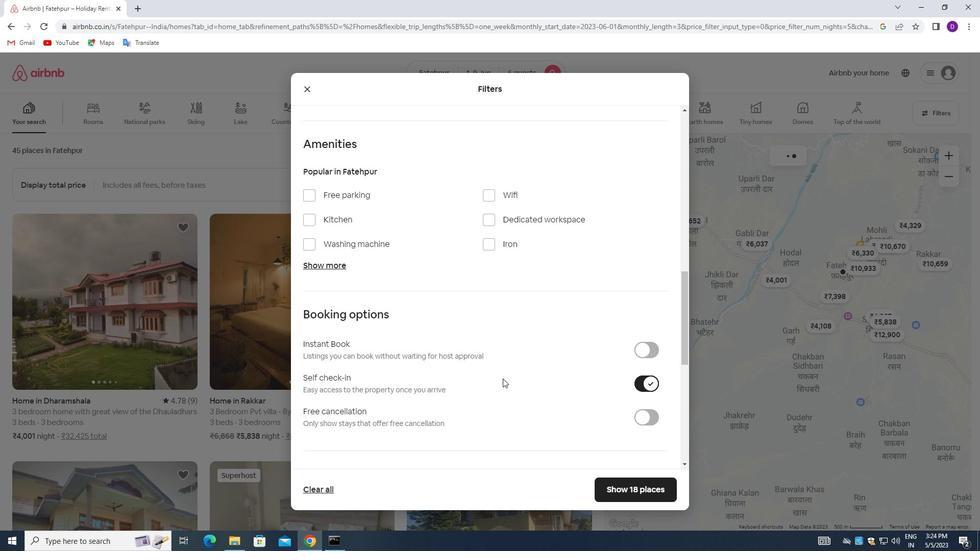 
Action: Mouse moved to (489, 382)
Screenshot: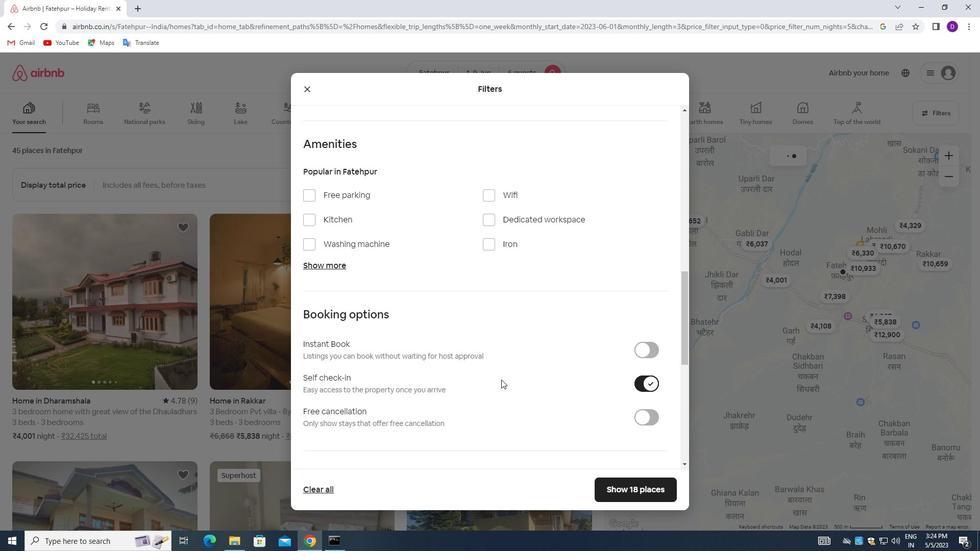 
Action: Mouse scrolled (489, 381) with delta (0, 0)
Screenshot: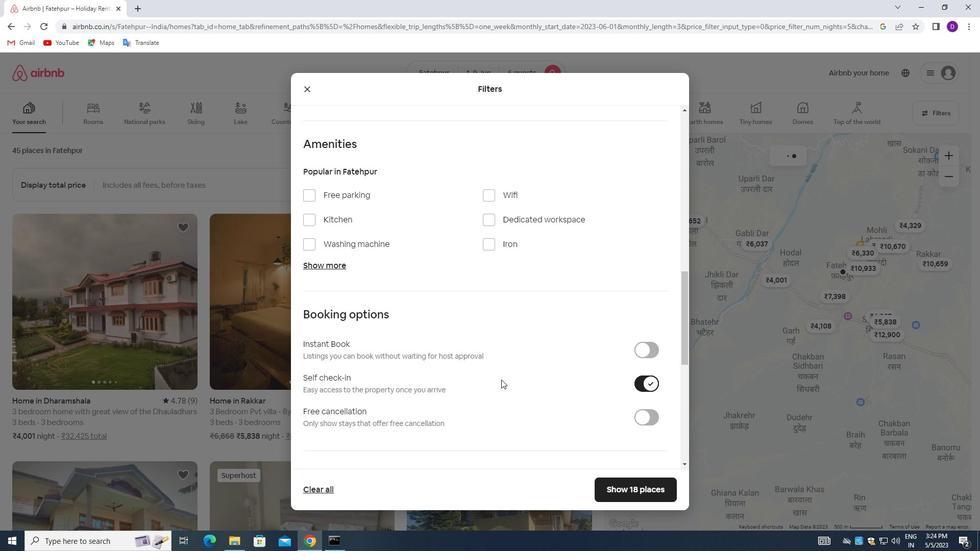 
Action: Mouse moved to (421, 370)
Screenshot: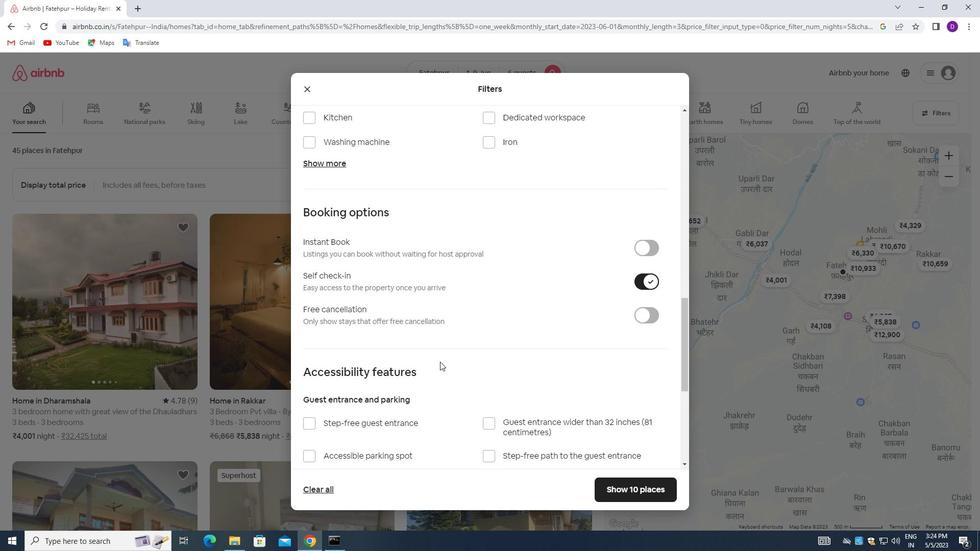 
Action: Mouse scrolled (421, 370) with delta (0, 0)
Screenshot: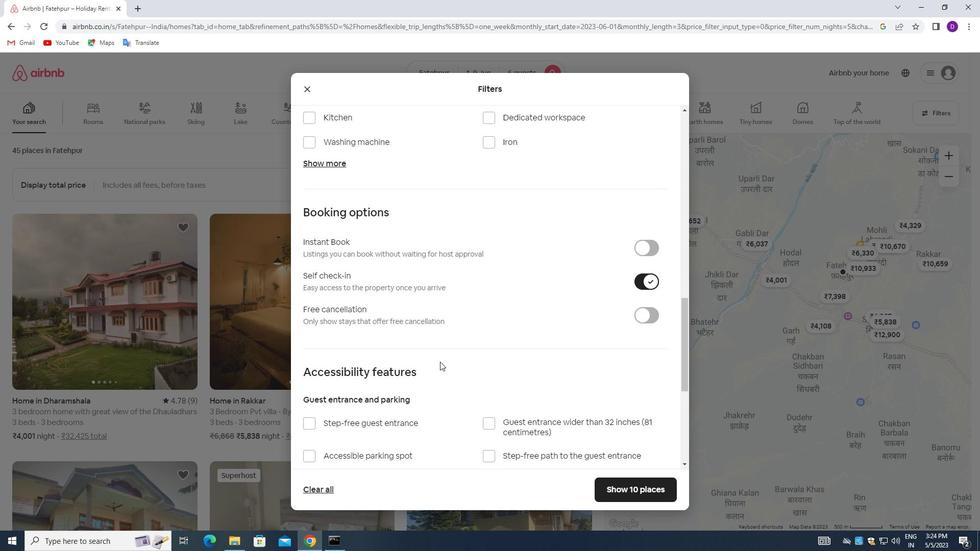 
Action: Mouse moved to (417, 374)
Screenshot: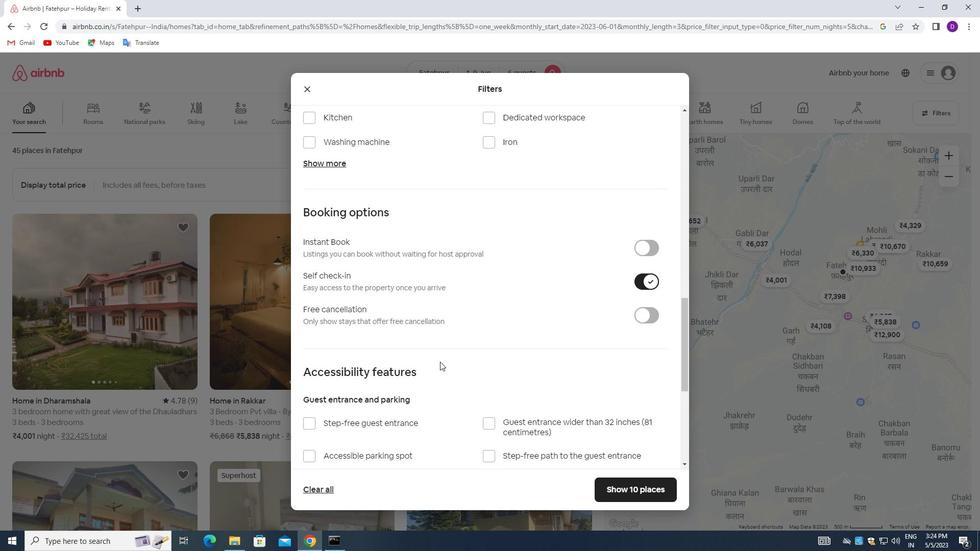 
Action: Mouse scrolled (417, 373) with delta (0, 0)
Screenshot: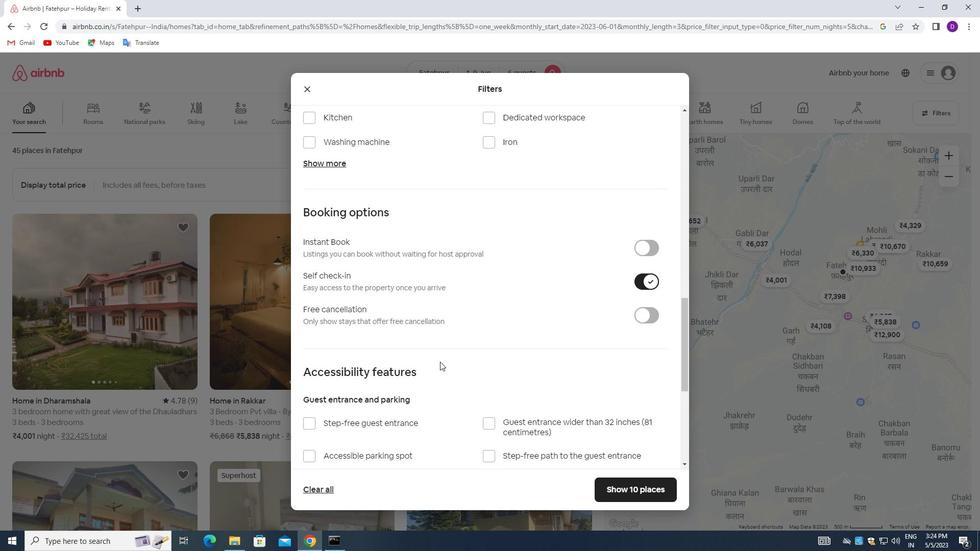 
Action: Mouse moved to (414, 376)
Screenshot: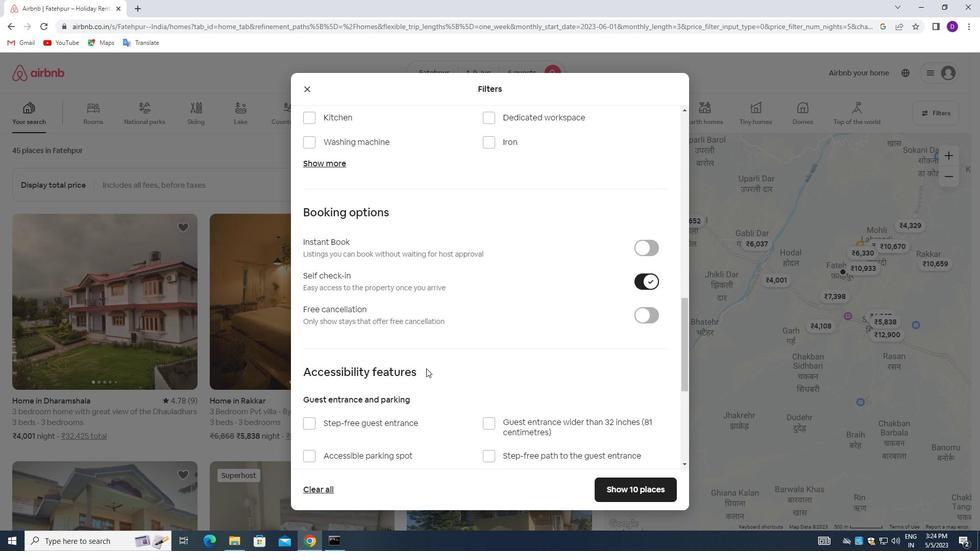 
Action: Mouse scrolled (414, 375) with delta (0, 0)
Screenshot: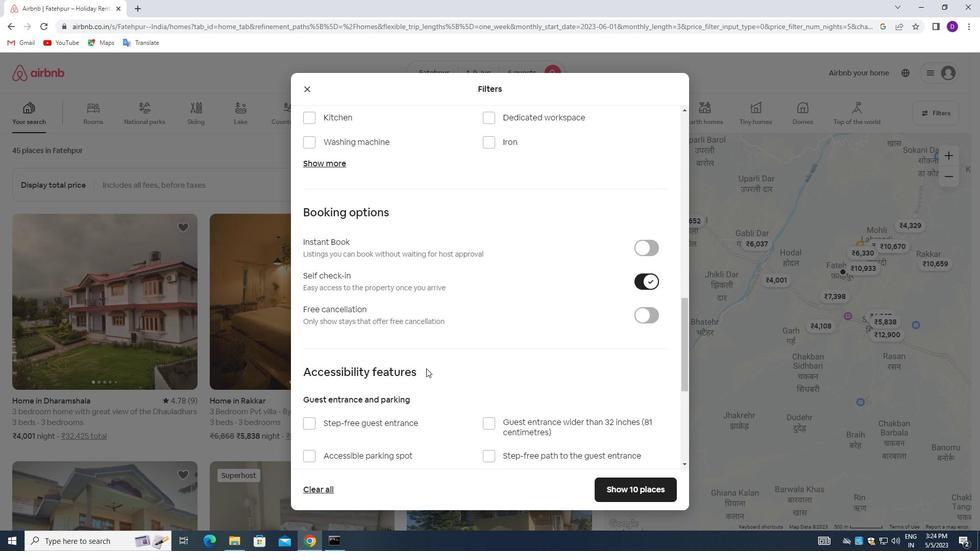 
Action: Mouse moved to (412, 377)
Screenshot: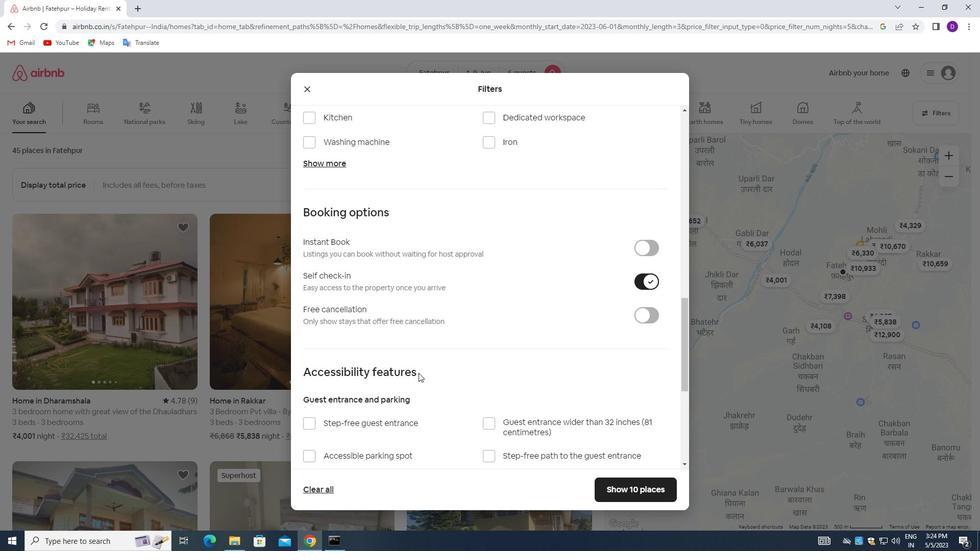 
Action: Mouse scrolled (412, 377) with delta (0, 0)
Screenshot: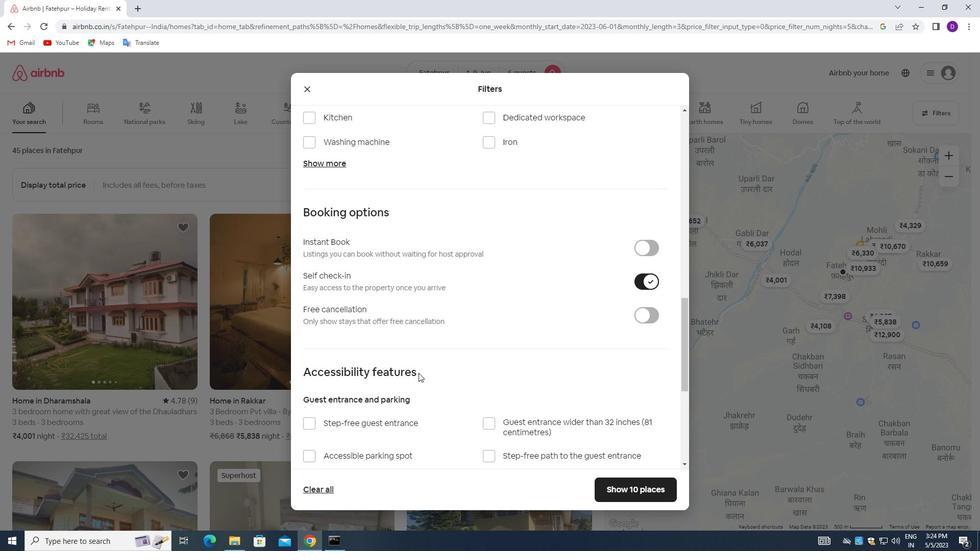 
Action: Mouse moved to (410, 381)
Screenshot: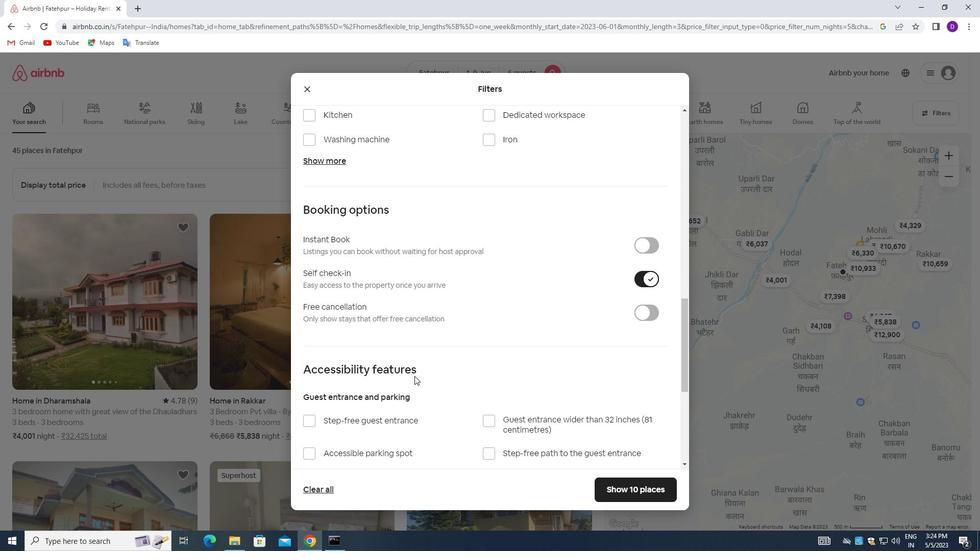 
Action: Mouse scrolled (410, 380) with delta (0, 0)
Screenshot: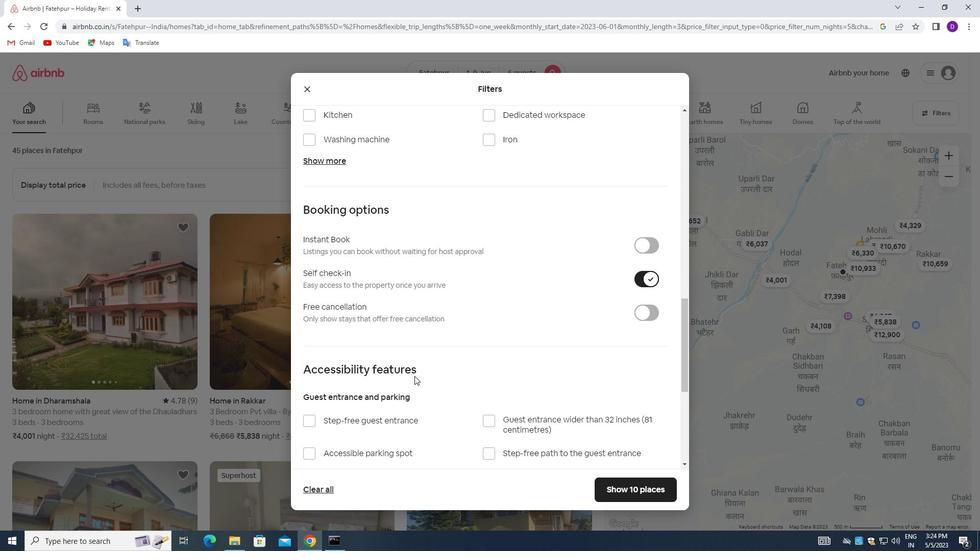 
Action: Mouse moved to (310, 412)
Screenshot: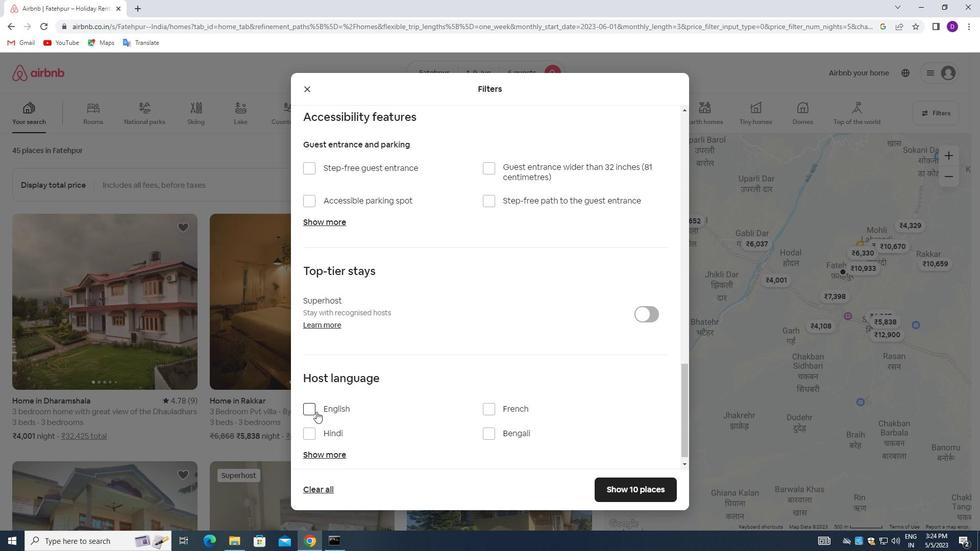 
Action: Mouse pressed left at (310, 412)
Screenshot: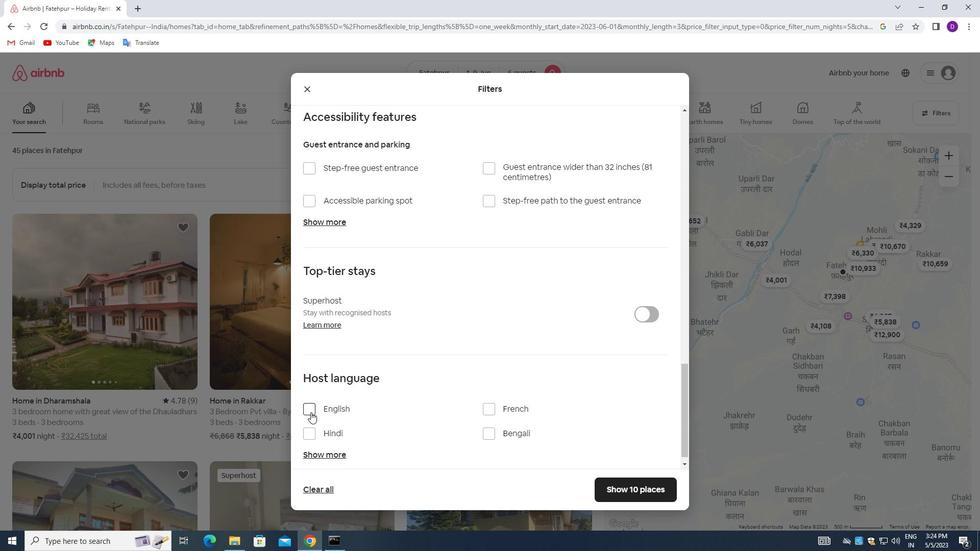 
Action: Mouse moved to (484, 402)
Screenshot: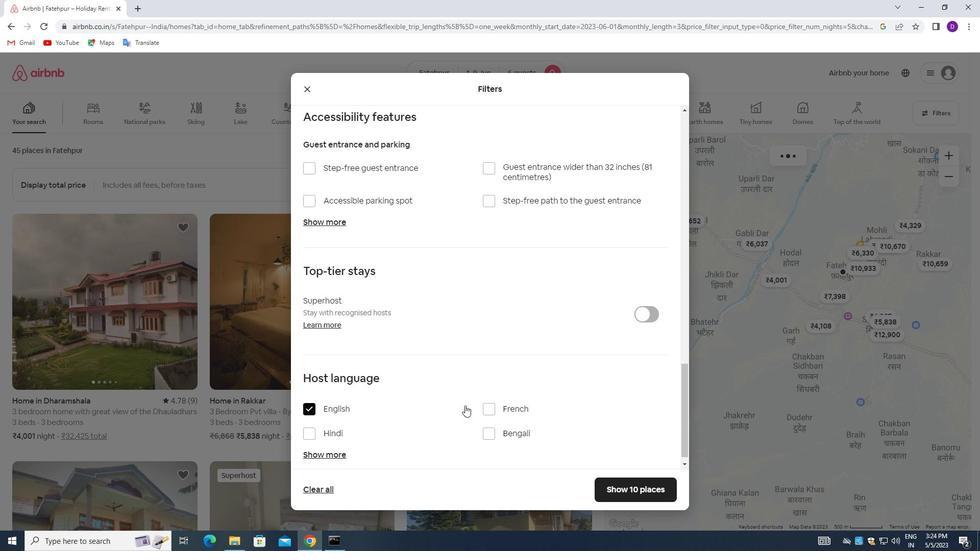 
Action: Mouse scrolled (484, 402) with delta (0, 0)
Screenshot: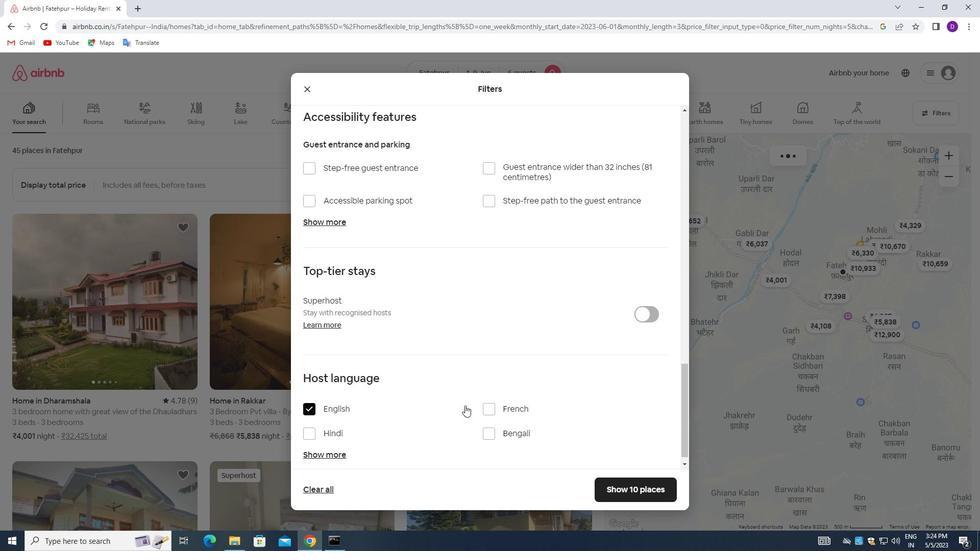 
Action: Mouse moved to (486, 402)
Screenshot: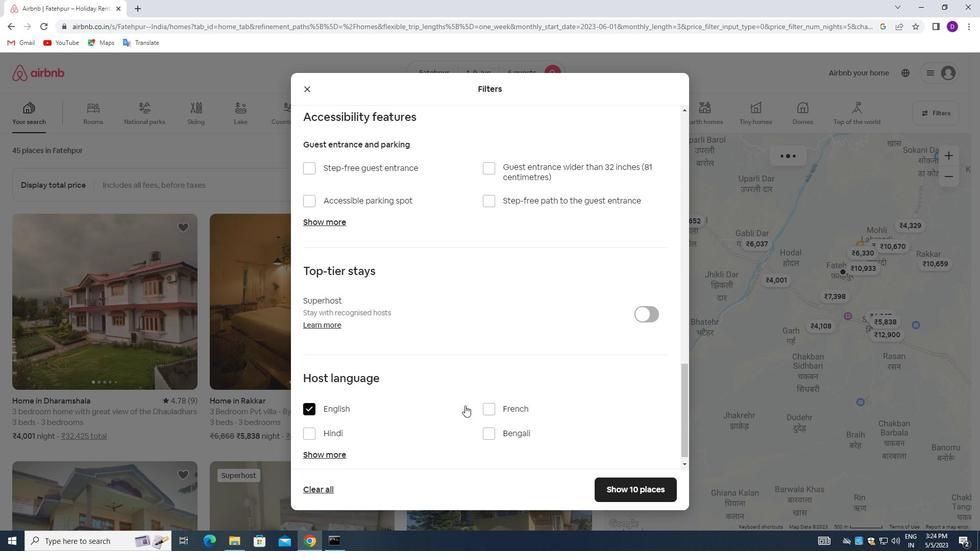 
Action: Mouse scrolled (486, 402) with delta (0, 0)
Screenshot: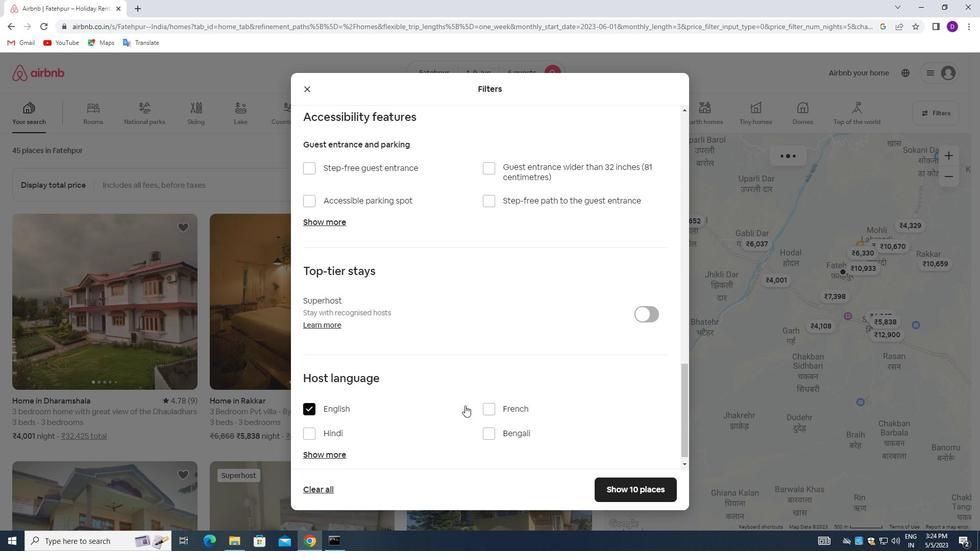 
Action: Mouse moved to (487, 403)
Screenshot: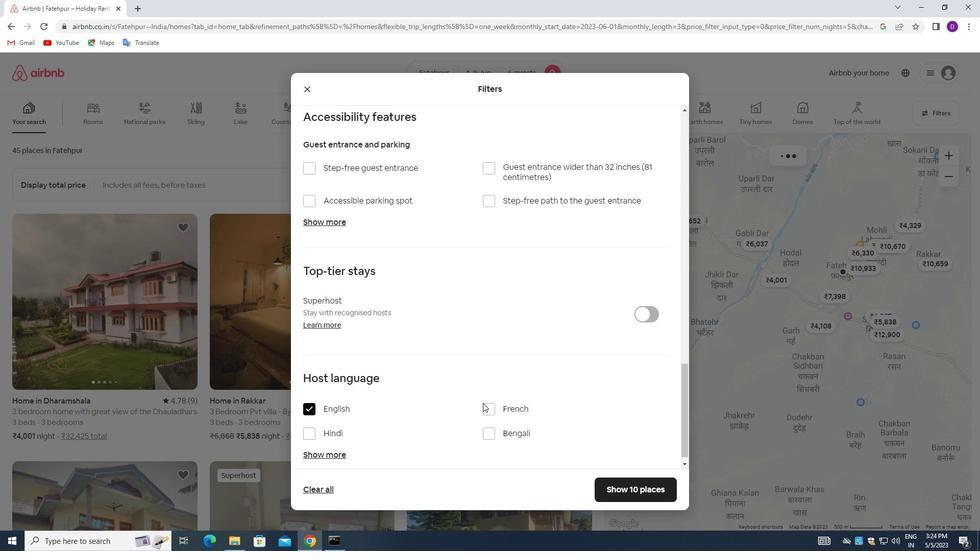 
Action: Mouse scrolled (487, 402) with delta (0, 0)
Screenshot: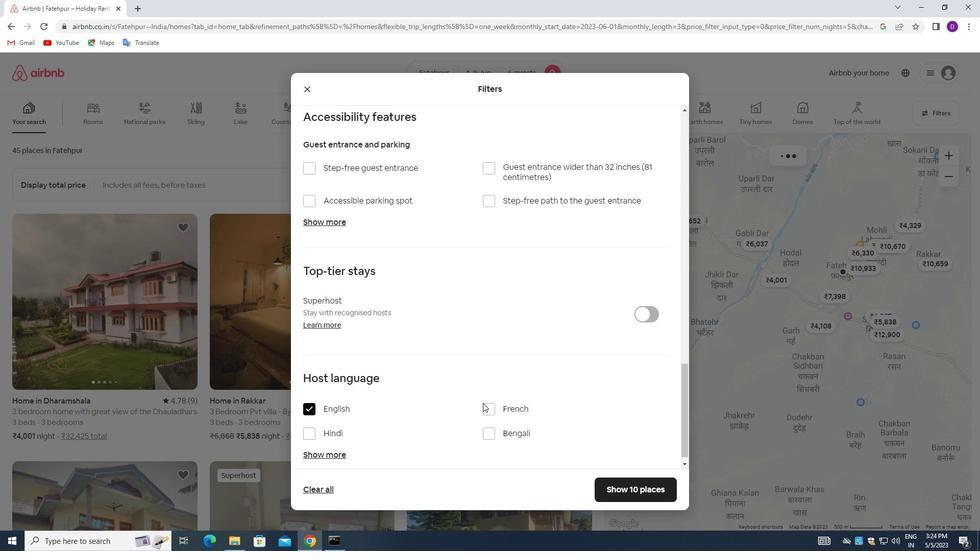 
Action: Mouse moved to (488, 403)
Screenshot: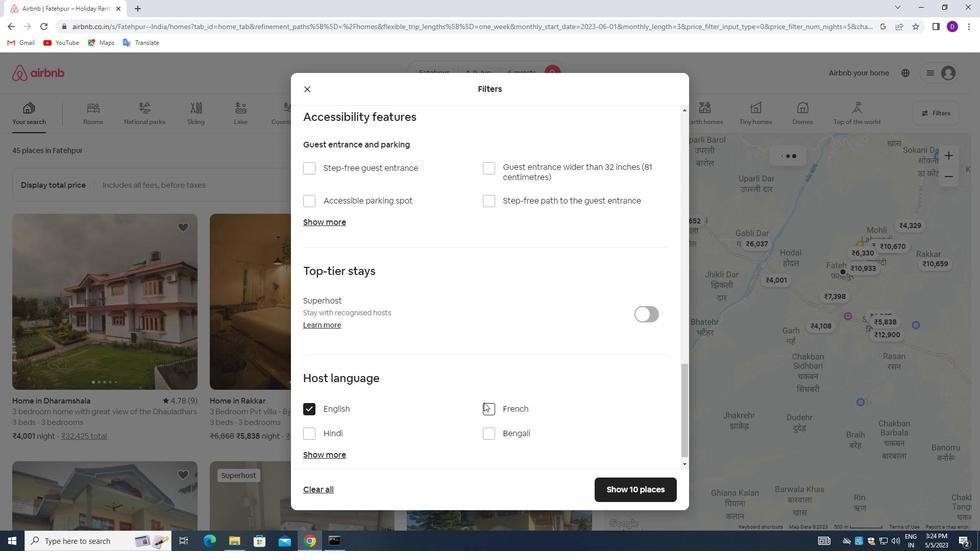 
Action: Mouse scrolled (488, 402) with delta (0, 0)
Screenshot: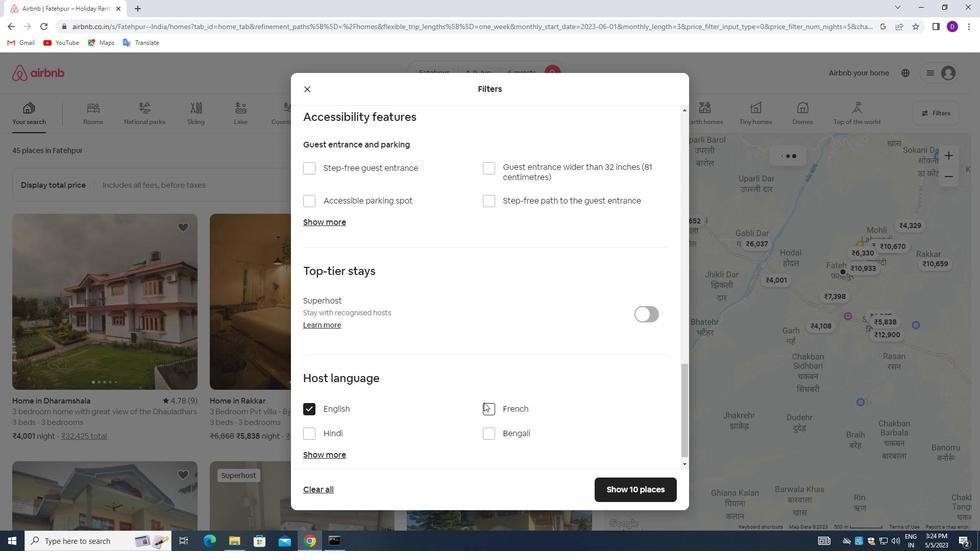 
Action: Mouse moved to (488, 403)
Screenshot: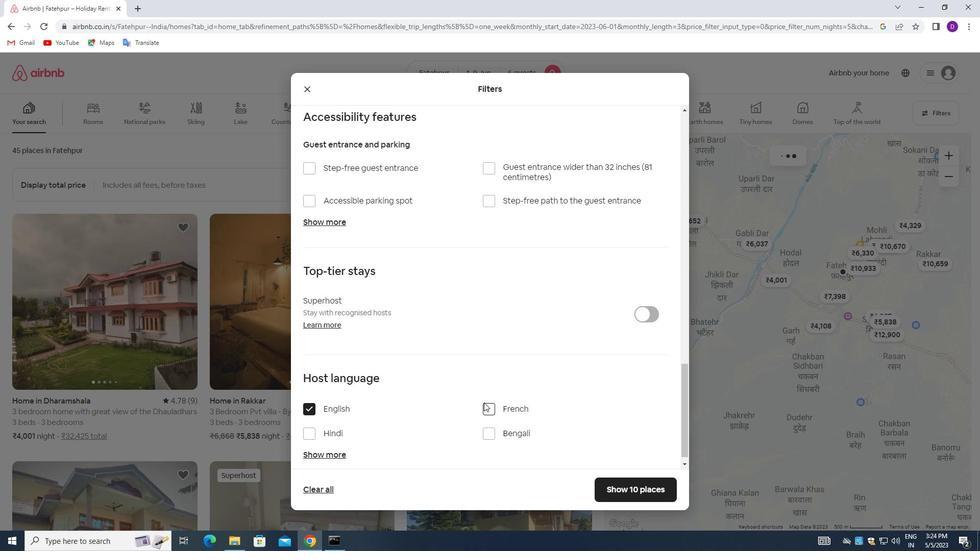 
Action: Mouse scrolled (488, 403) with delta (0, 0)
Screenshot: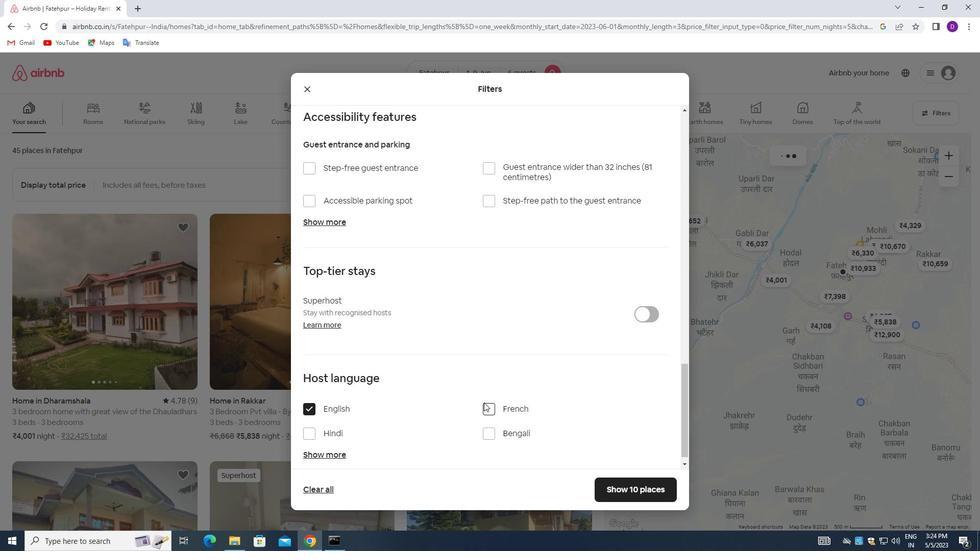 
Action: Mouse moved to (489, 404)
Screenshot: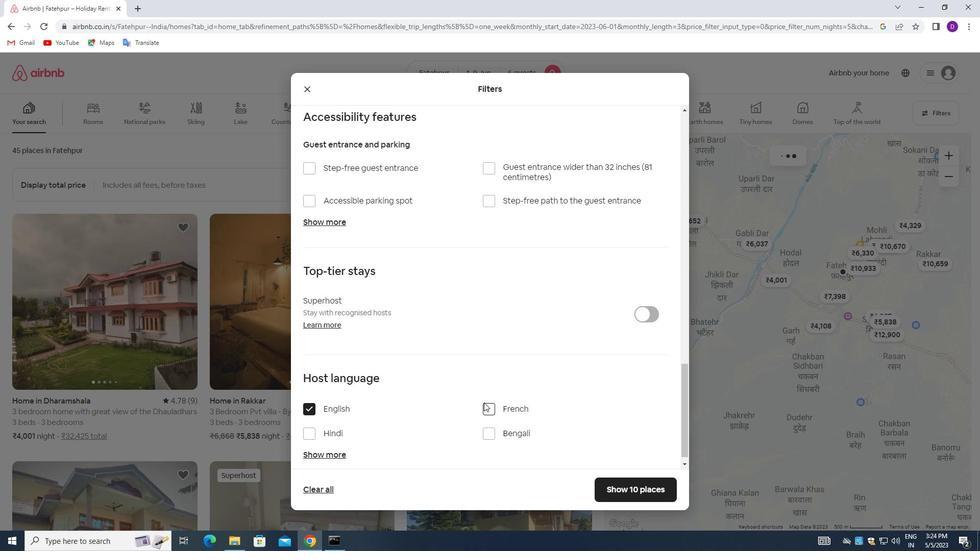
Action: Mouse scrolled (489, 403) with delta (0, 0)
Screenshot: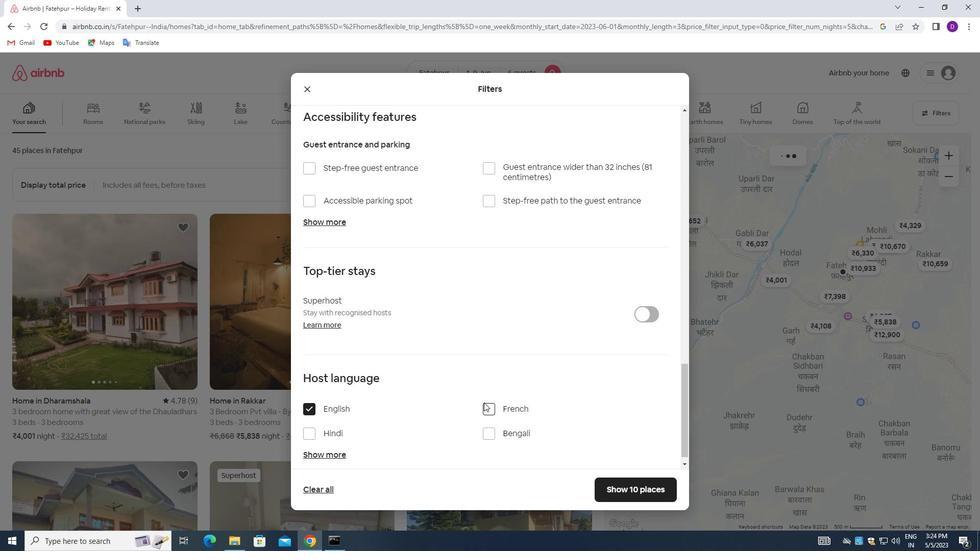
Action: Mouse moved to (602, 486)
Screenshot: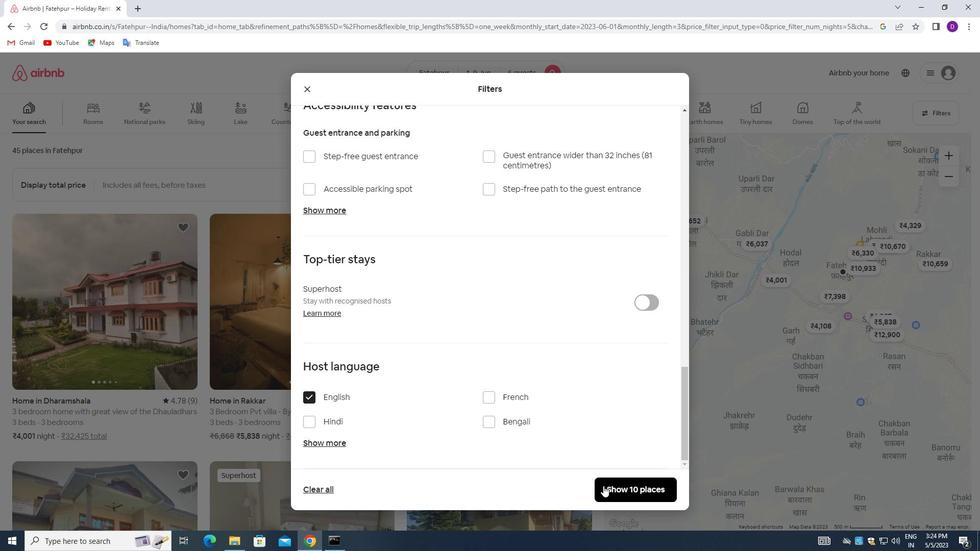 
Action: Mouse pressed left at (602, 486)
Screenshot: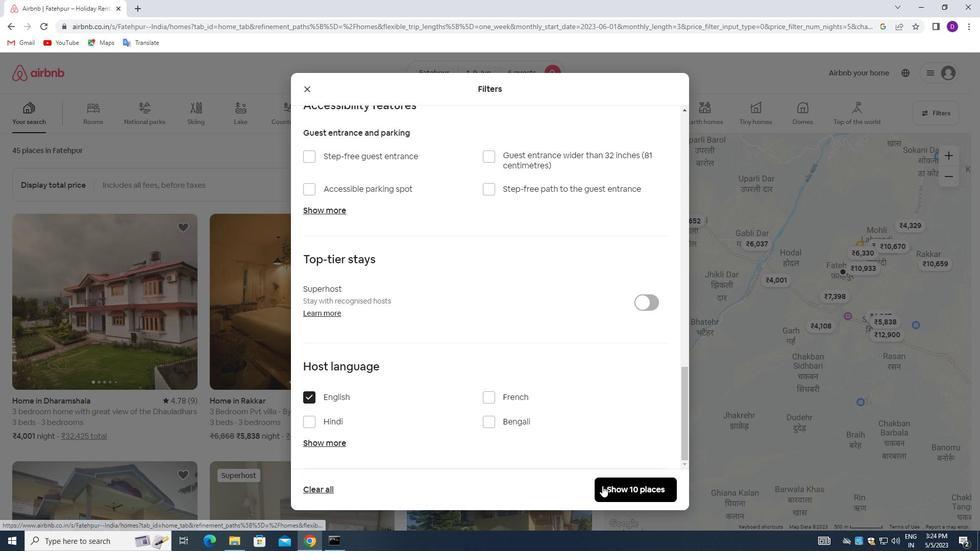 
Action: Mouse moved to (564, 354)
Screenshot: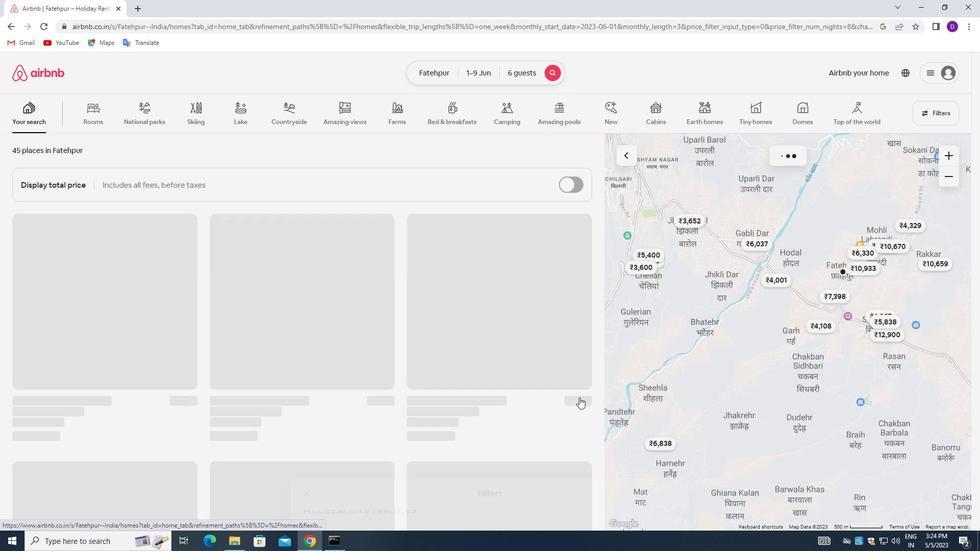 
